 Task: Find a place to stay in Wanxian, China from 2nd to 6th September for 2 guests, with a price range of ₹15000 to ₹20000, and 1 bedroom, 1 bed, and 1 bathroom.
Action: Mouse moved to (378, 88)
Screenshot: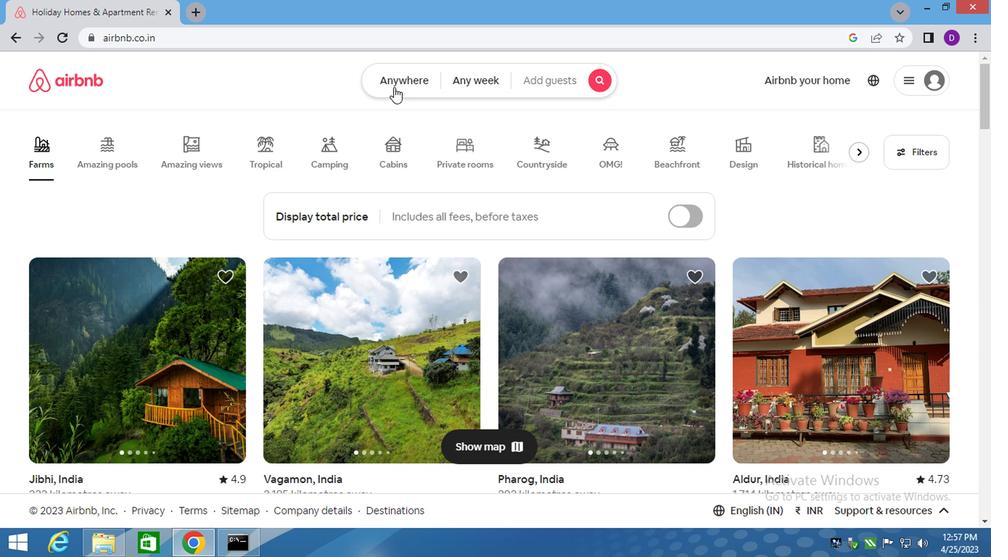 
Action: Mouse pressed left at (378, 88)
Screenshot: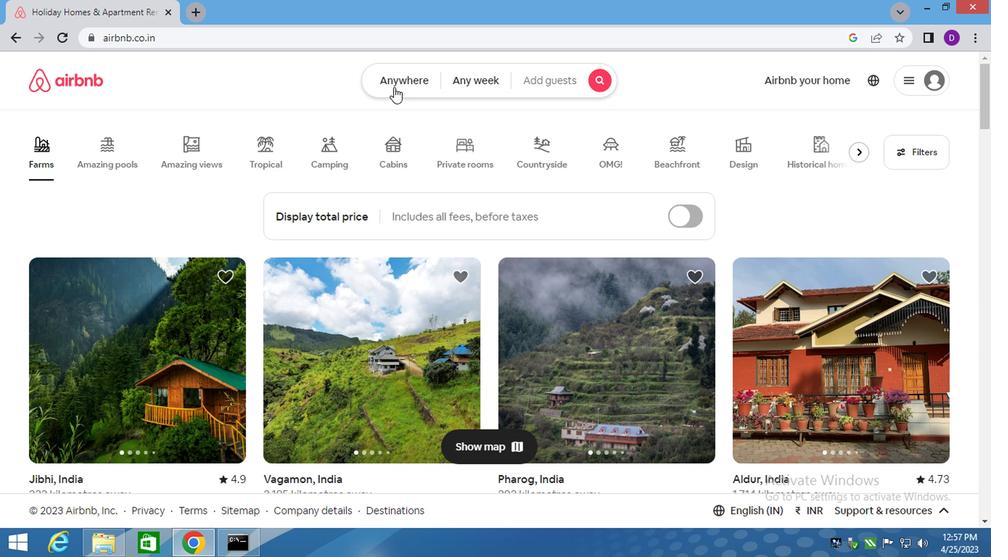 
Action: Mouse moved to (227, 148)
Screenshot: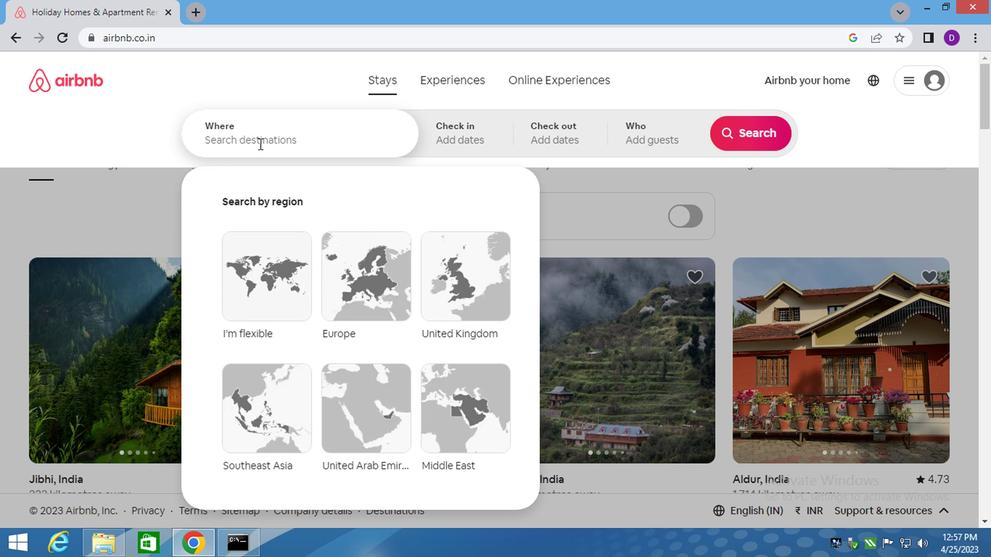 
Action: Mouse pressed left at (227, 148)
Screenshot: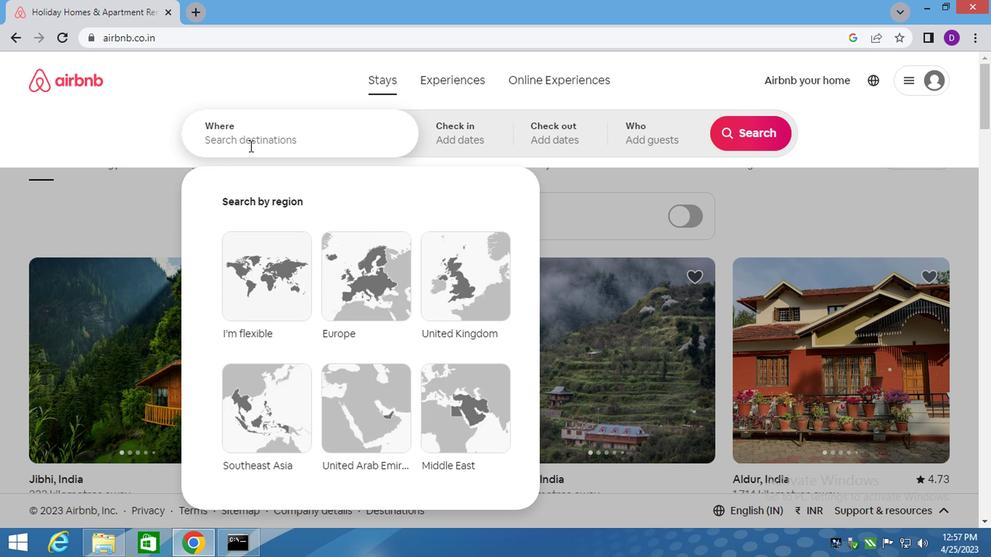
Action: Mouse moved to (207, 142)
Screenshot: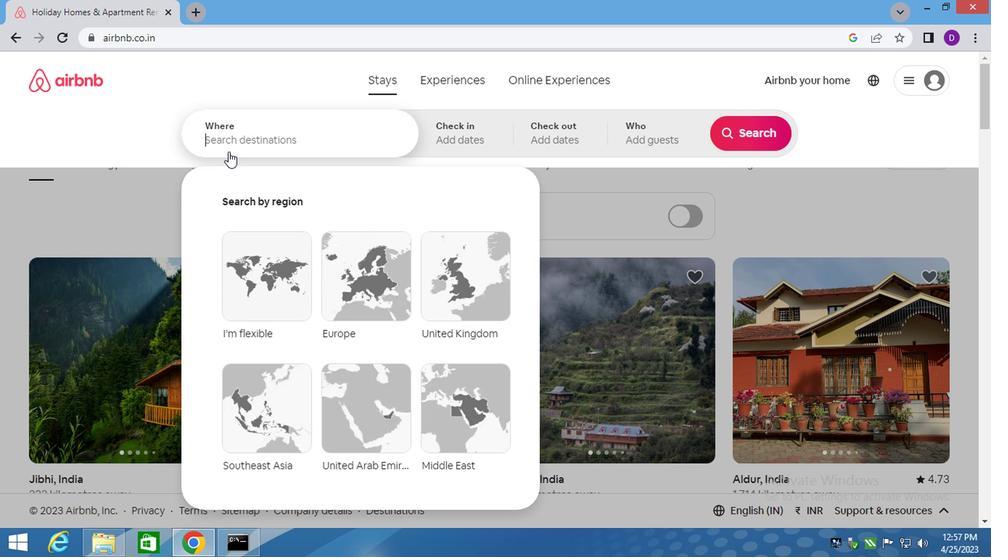 
Action: Key pressed <Key.shift>WANXIAN,<Key.space><Key.shift><Key.shift><Key.shift><Key.shift>CHINA<Key.enter>
Screenshot: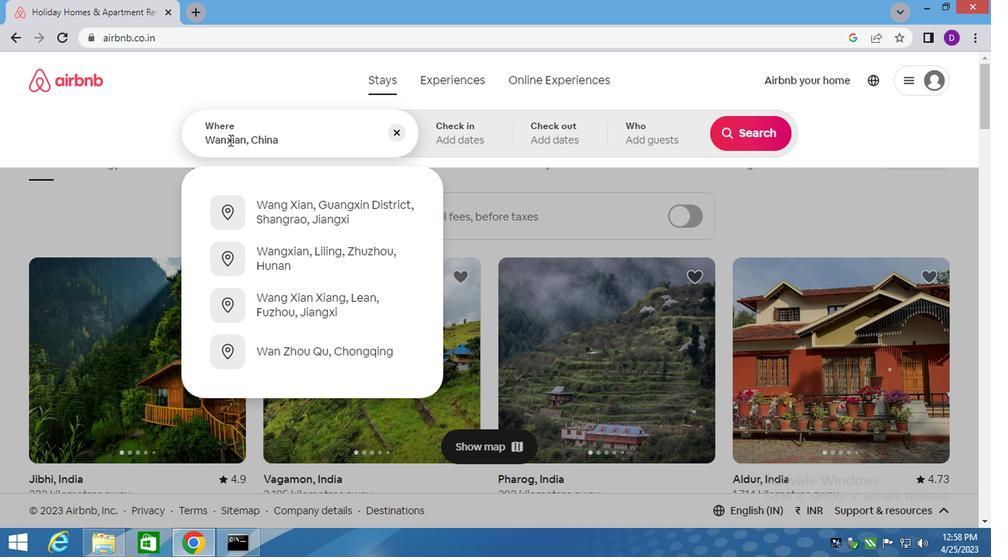 
Action: Mouse moved to (732, 250)
Screenshot: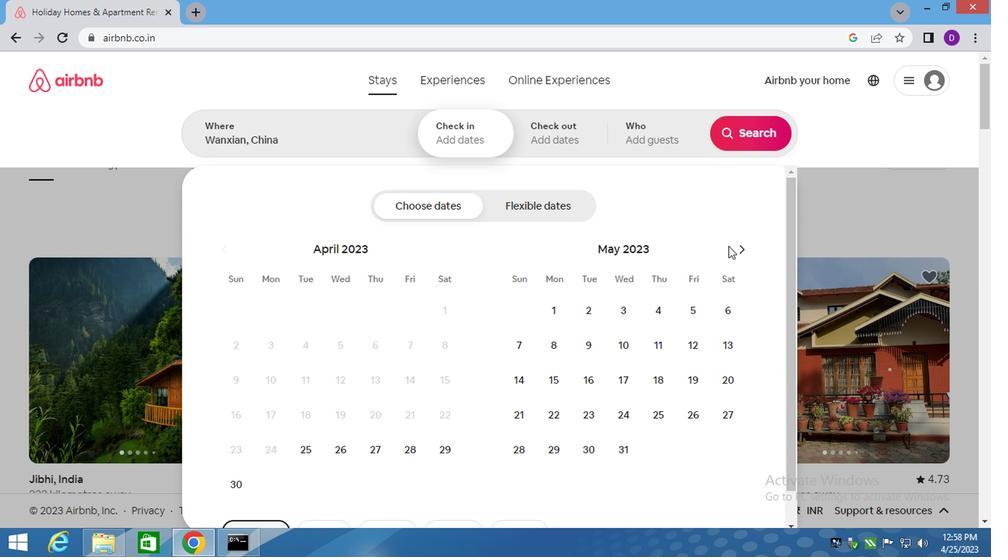 
Action: Mouse pressed left at (732, 250)
Screenshot: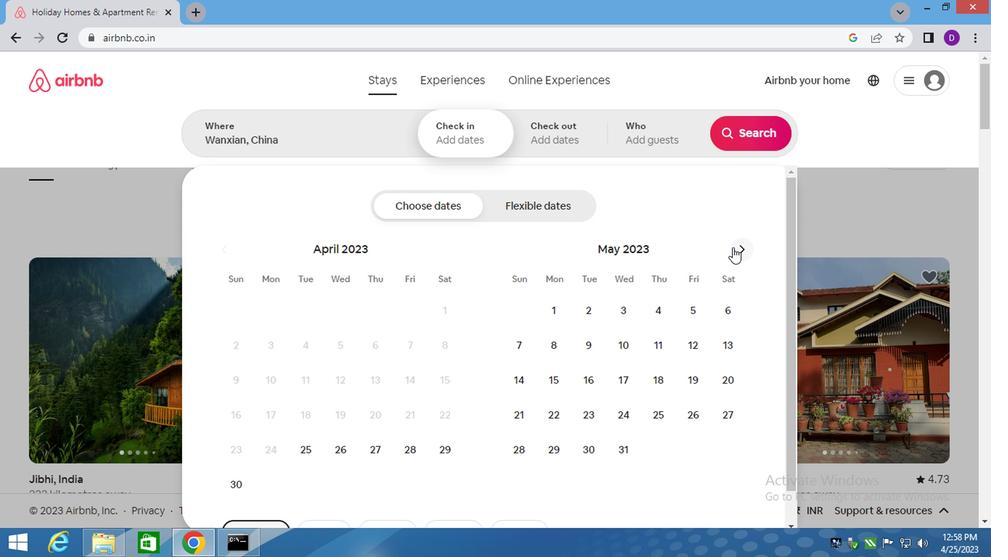
Action: Mouse pressed left at (732, 250)
Screenshot: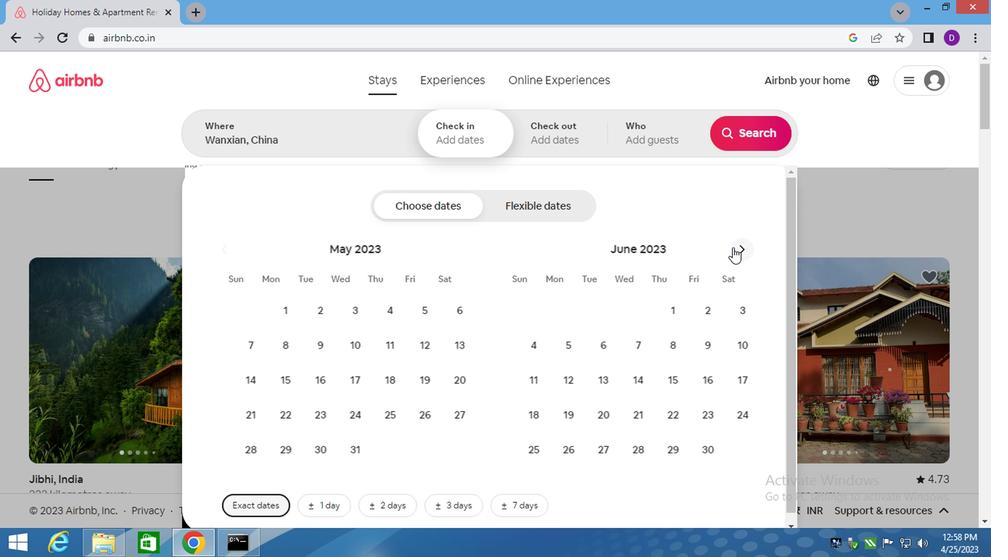 
Action: Mouse moved to (735, 250)
Screenshot: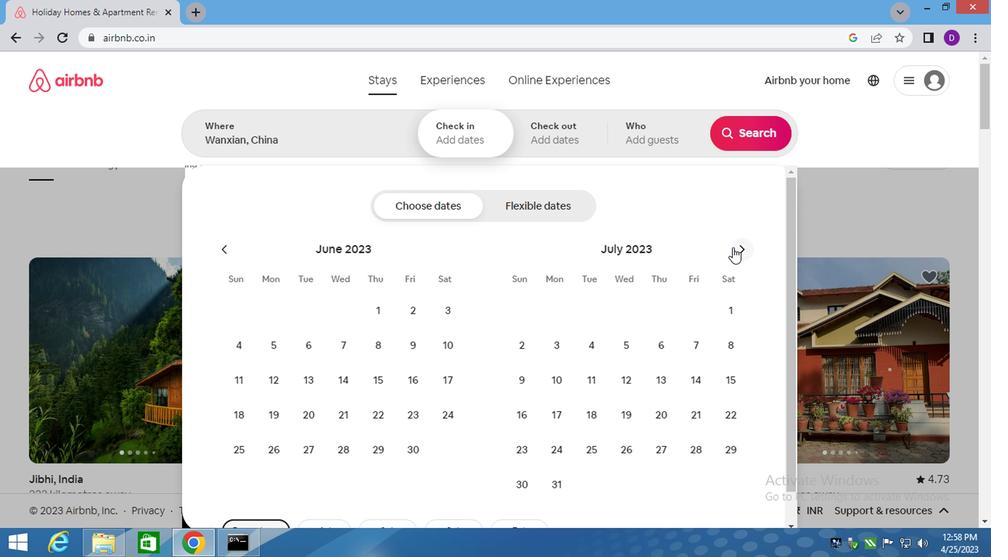 
Action: Mouse pressed left at (735, 250)
Screenshot: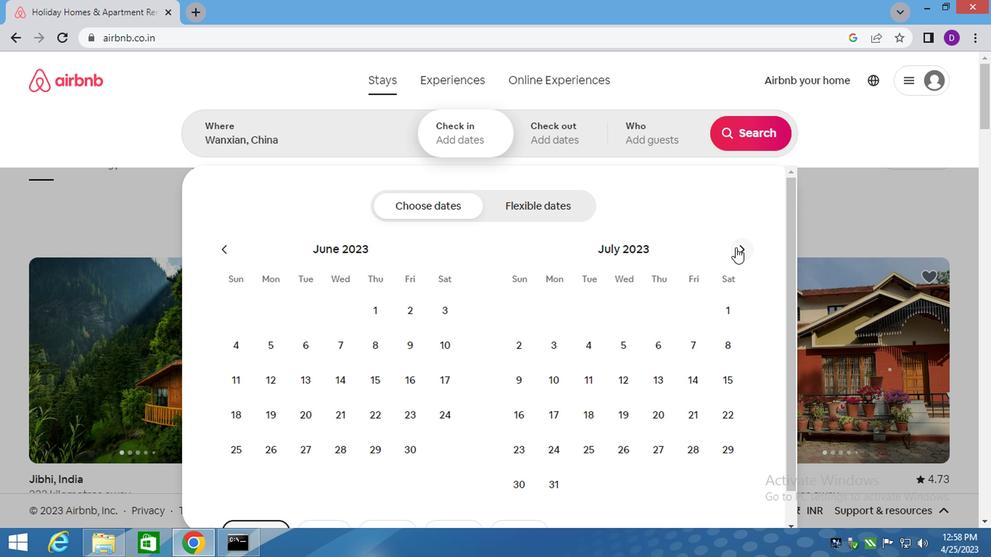 
Action: Mouse moved to (725, 246)
Screenshot: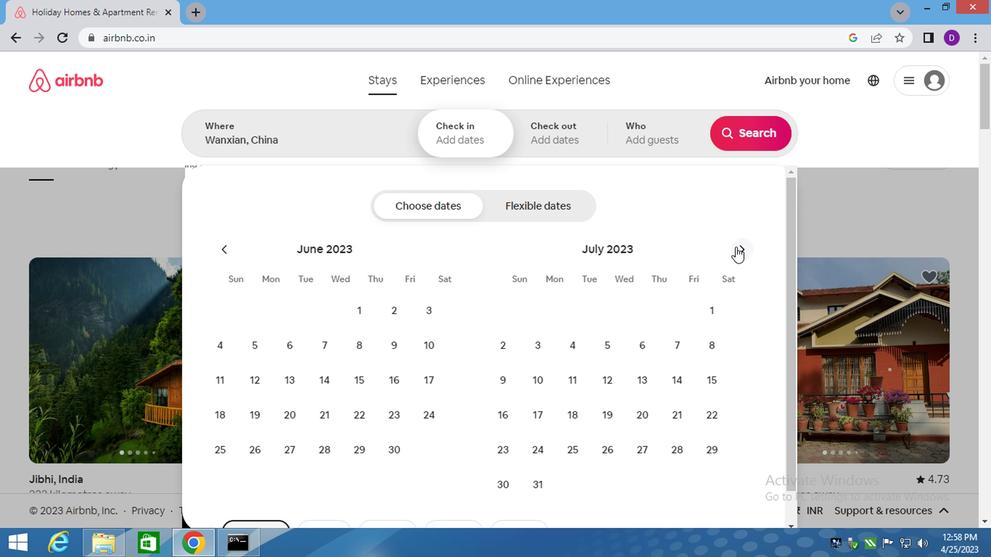 
Action: Mouse pressed left at (725, 246)
Screenshot: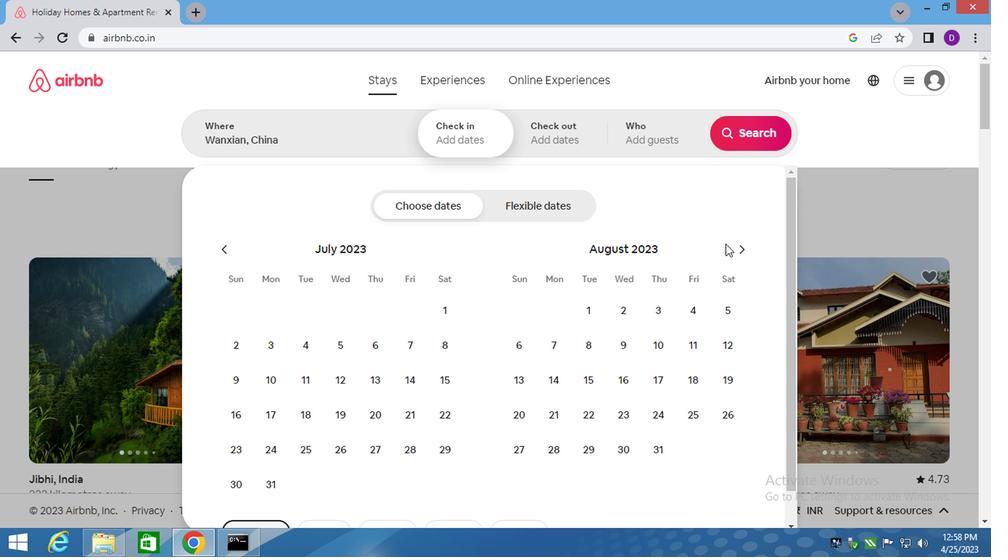 
Action: Mouse moved to (745, 255)
Screenshot: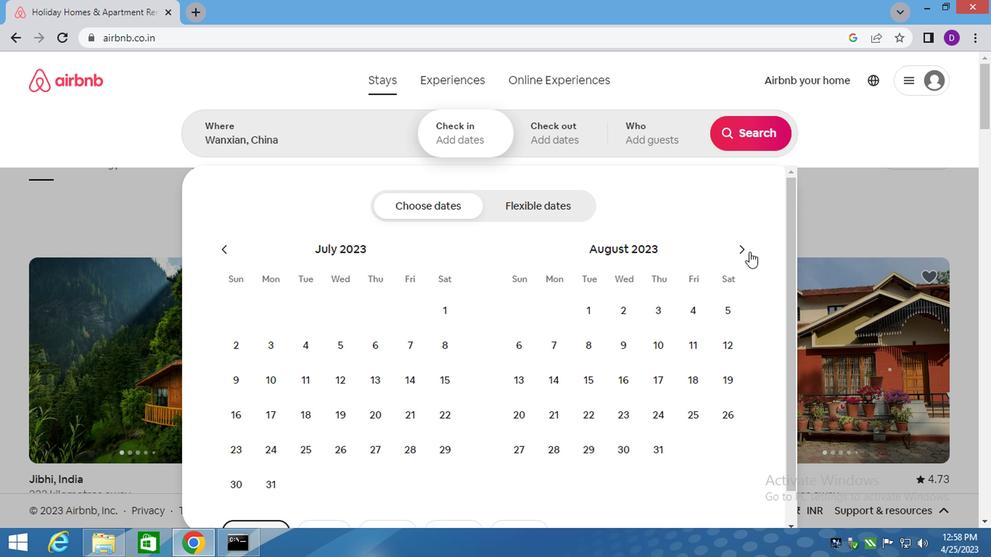 
Action: Mouse pressed left at (745, 255)
Screenshot: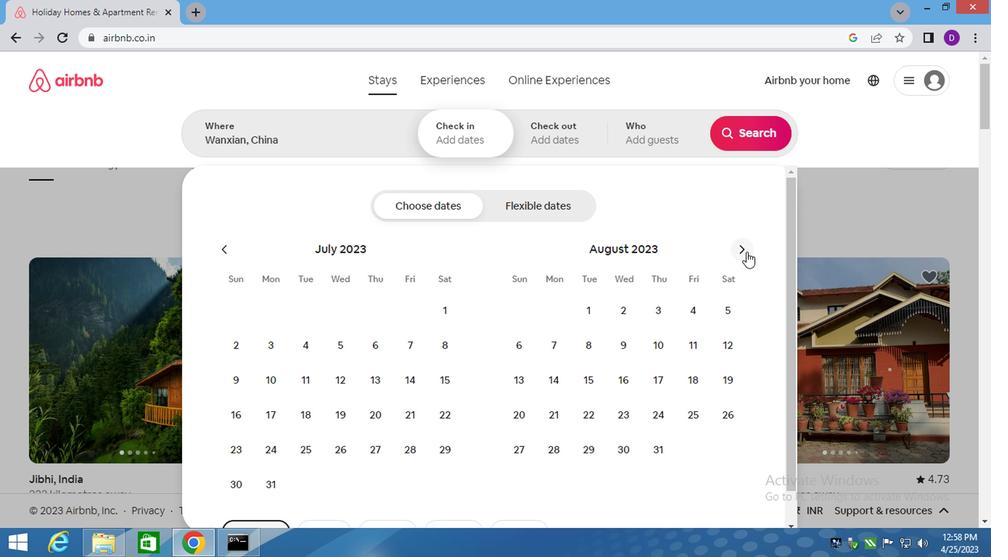 
Action: Mouse moved to (718, 315)
Screenshot: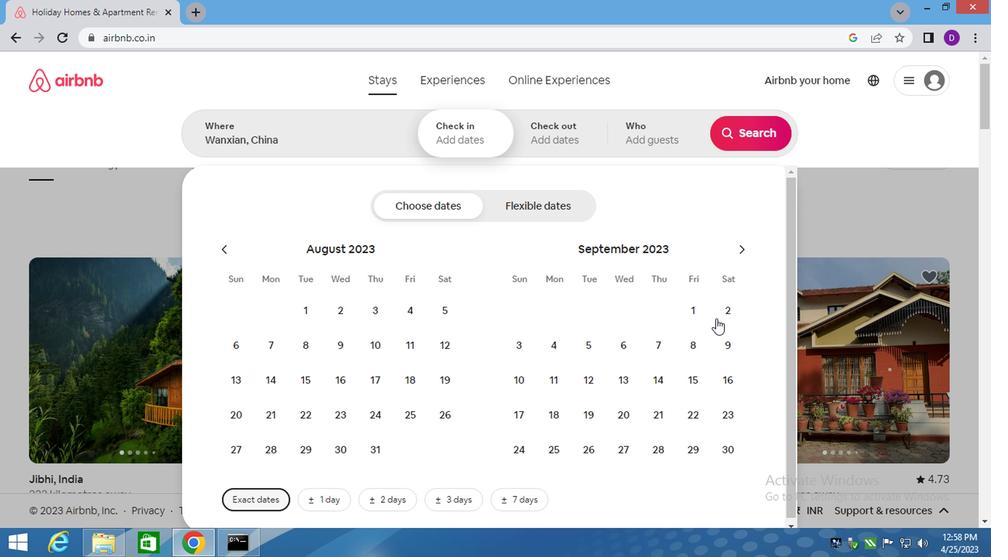
Action: Mouse pressed left at (718, 315)
Screenshot: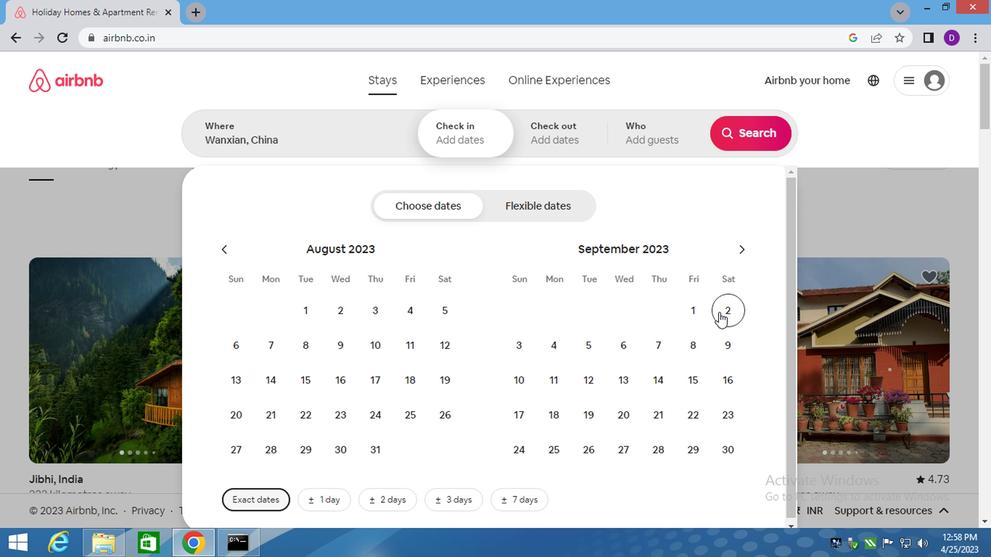 
Action: Mouse moved to (621, 343)
Screenshot: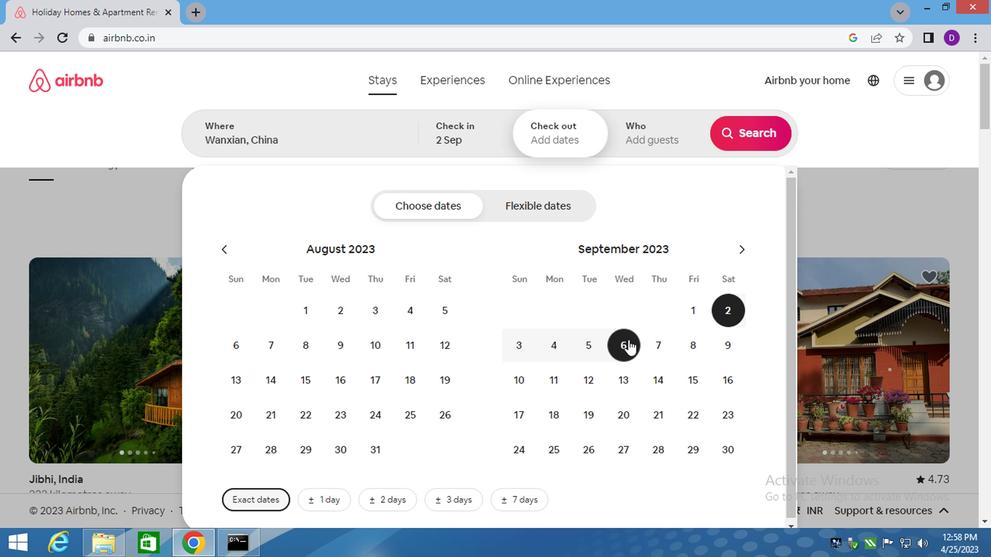 
Action: Mouse pressed left at (621, 343)
Screenshot: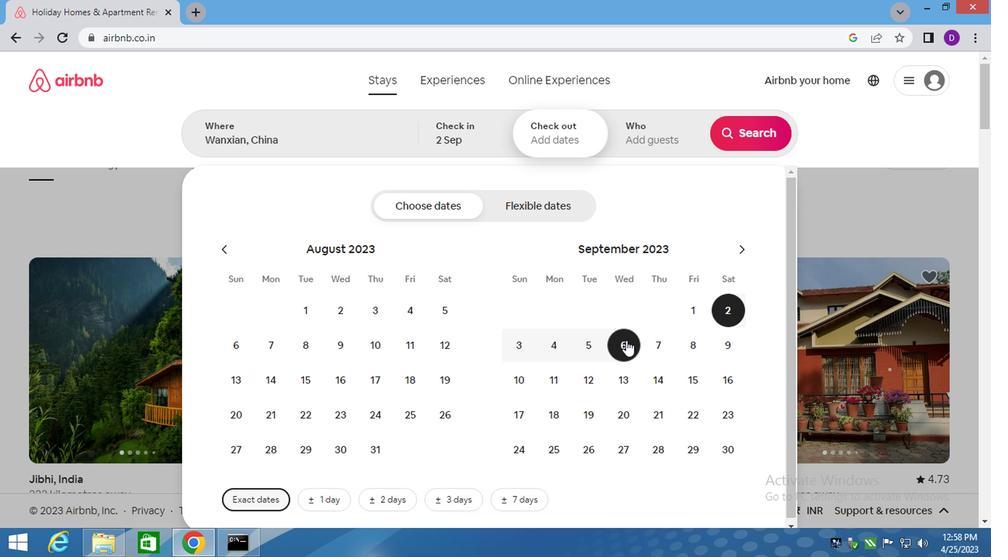 
Action: Mouse moved to (641, 136)
Screenshot: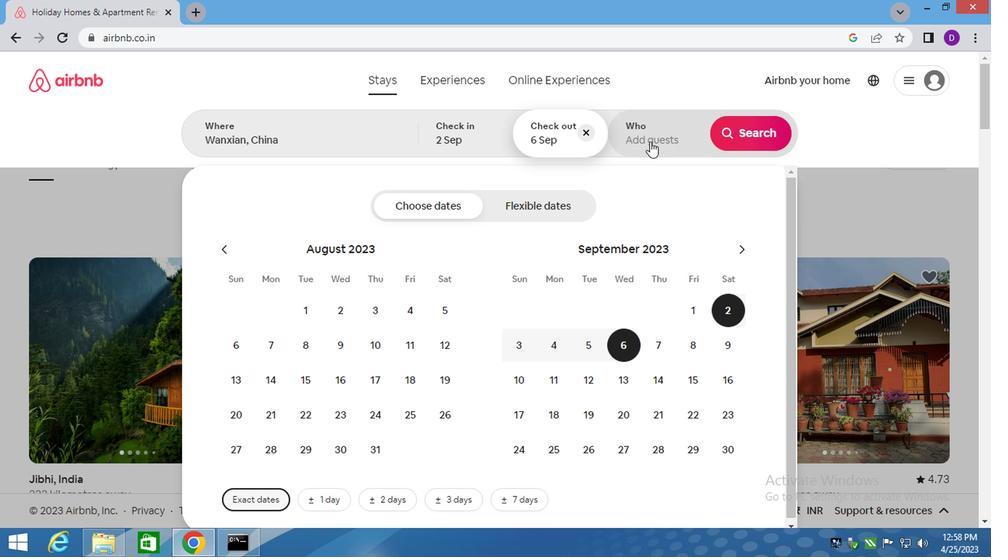 
Action: Mouse pressed left at (641, 136)
Screenshot: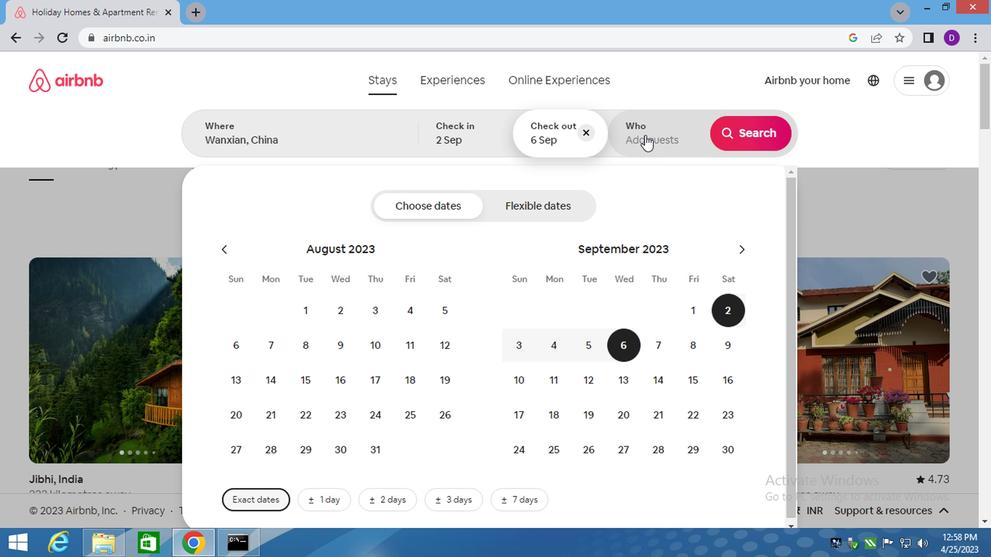 
Action: Mouse moved to (751, 218)
Screenshot: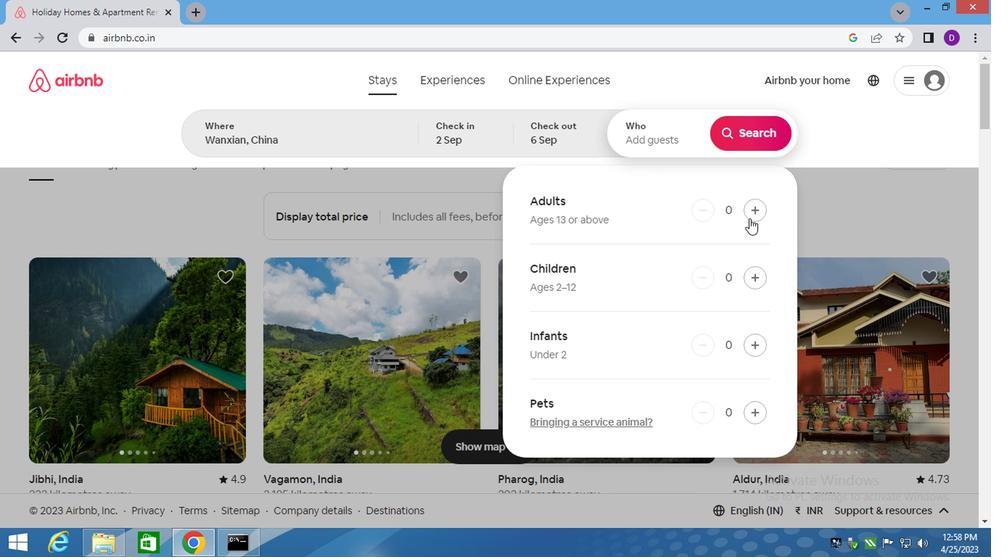 
Action: Mouse pressed left at (751, 218)
Screenshot: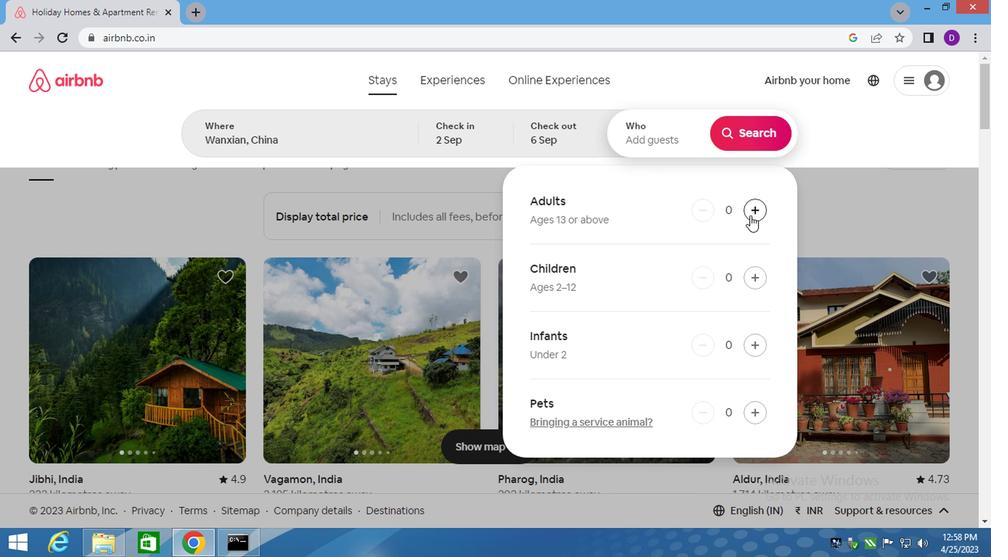 
Action: Mouse pressed left at (751, 218)
Screenshot: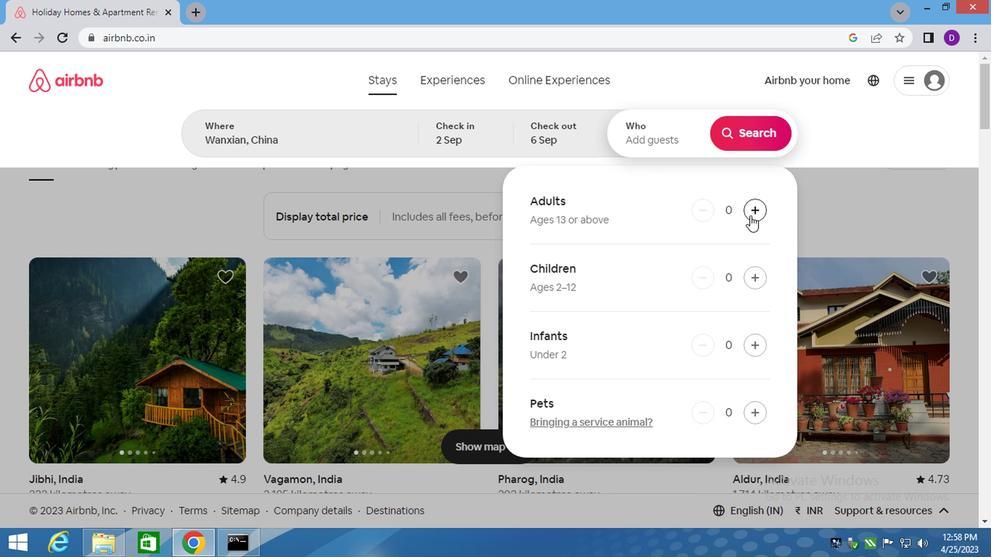 
Action: Mouse moved to (749, 139)
Screenshot: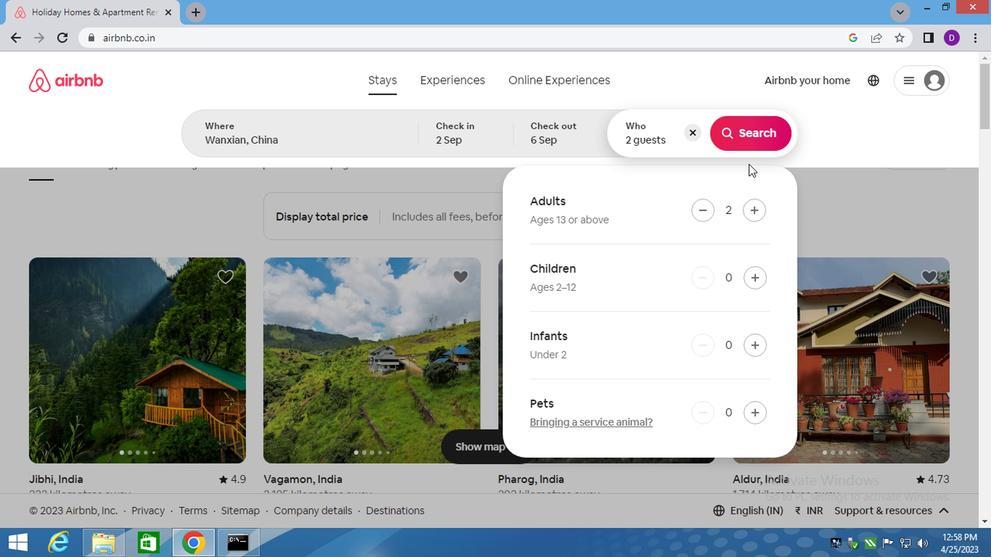 
Action: Mouse pressed left at (749, 139)
Screenshot: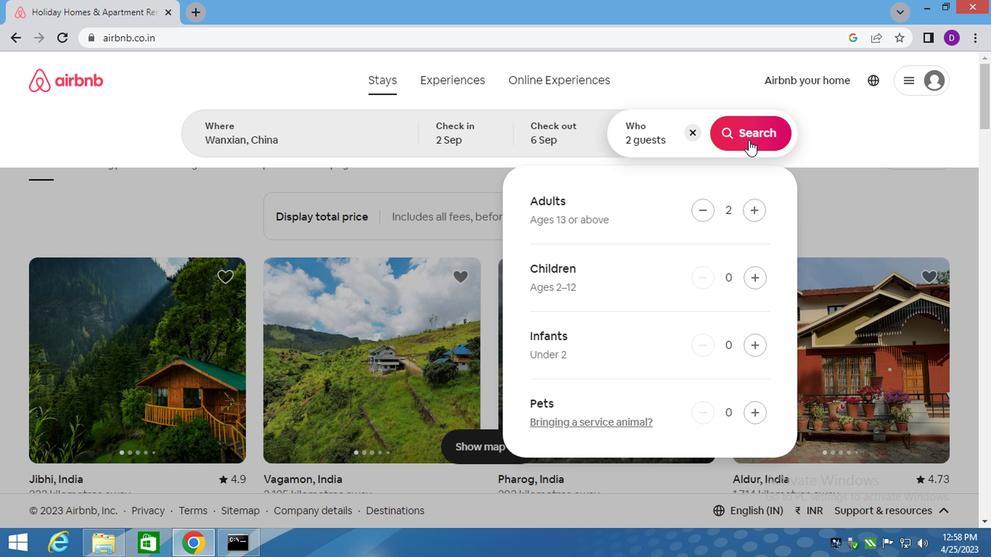 
Action: Mouse moved to (924, 133)
Screenshot: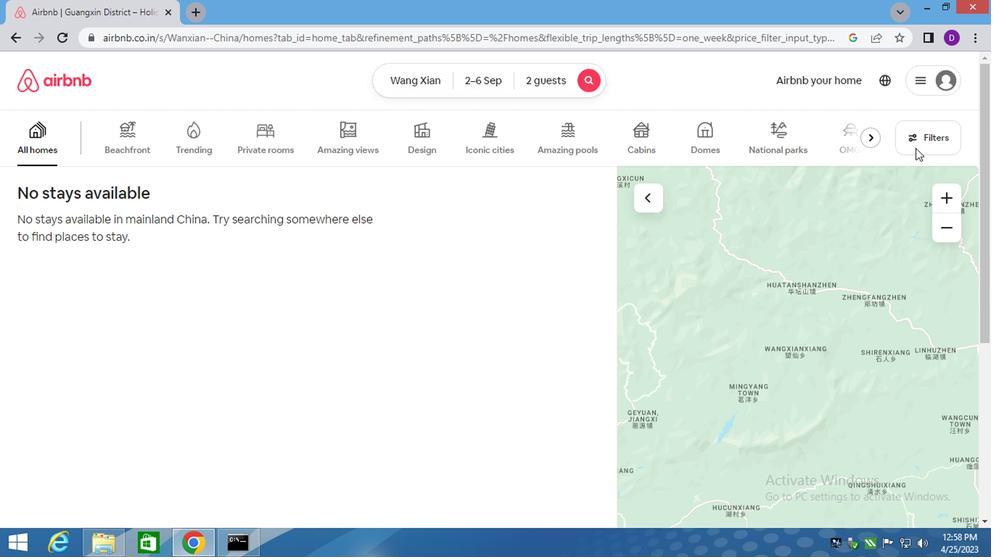 
Action: Mouse pressed left at (924, 133)
Screenshot: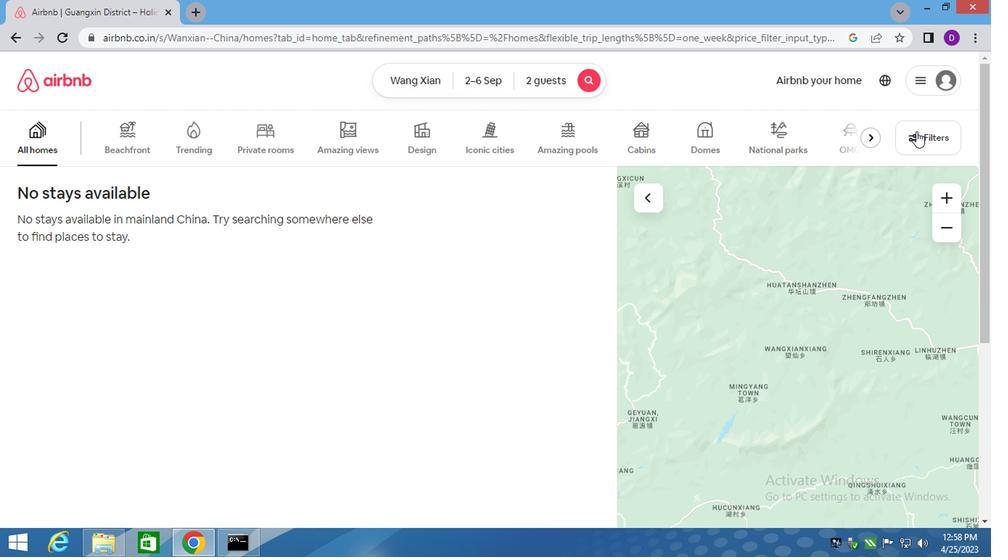
Action: Mouse moved to (288, 234)
Screenshot: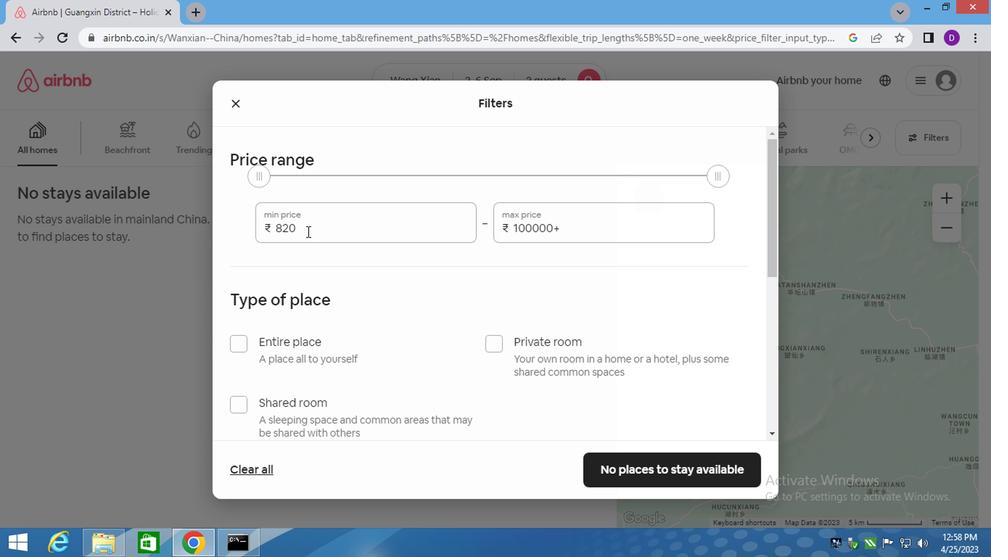 
Action: Mouse pressed left at (288, 234)
Screenshot: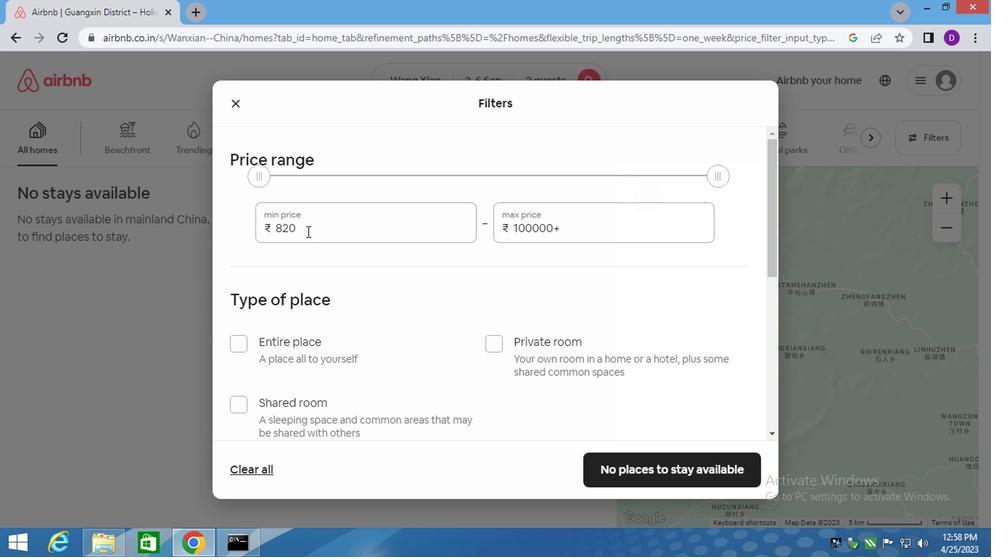 
Action: Mouse pressed left at (288, 234)
Screenshot: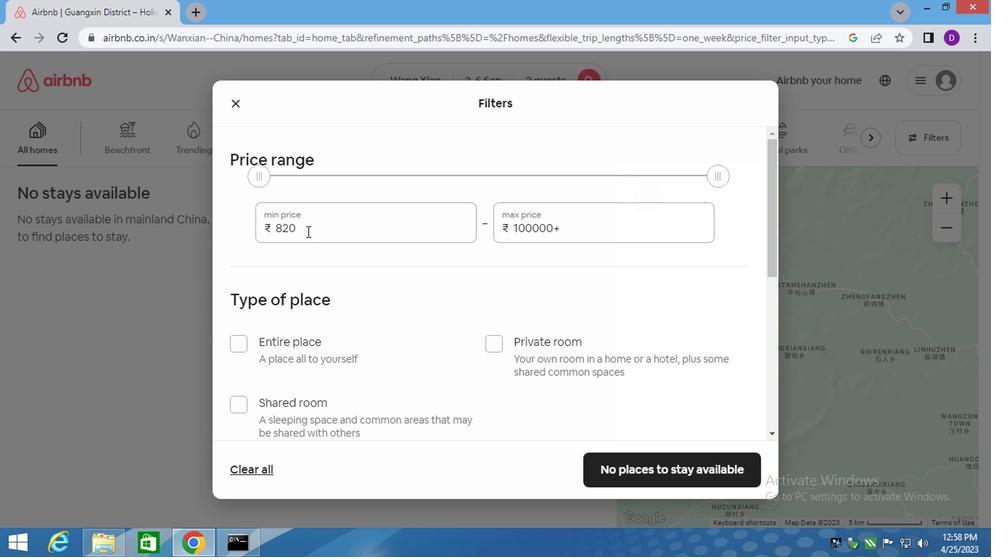 
Action: Key pressed 15000<Key.tab>20000
Screenshot: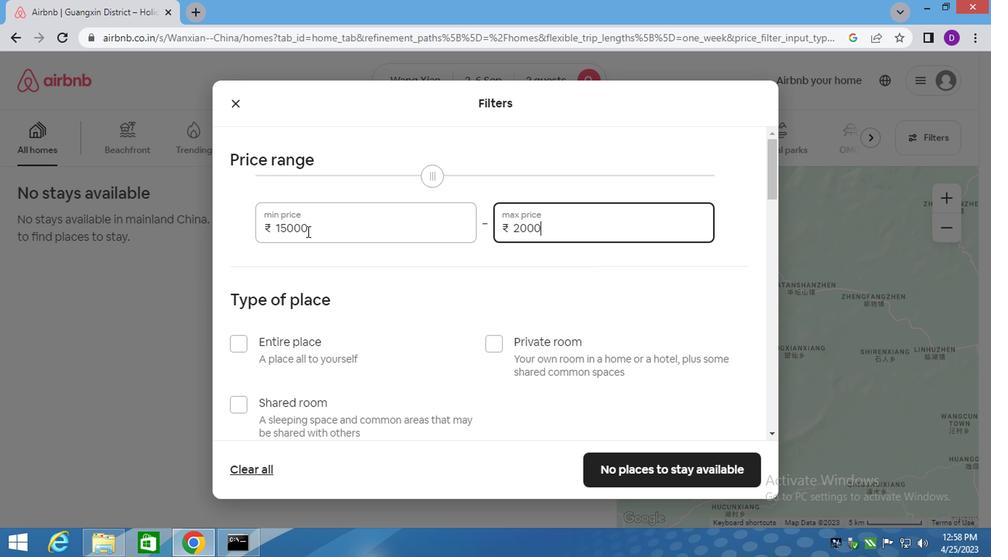 
Action: Mouse moved to (214, 344)
Screenshot: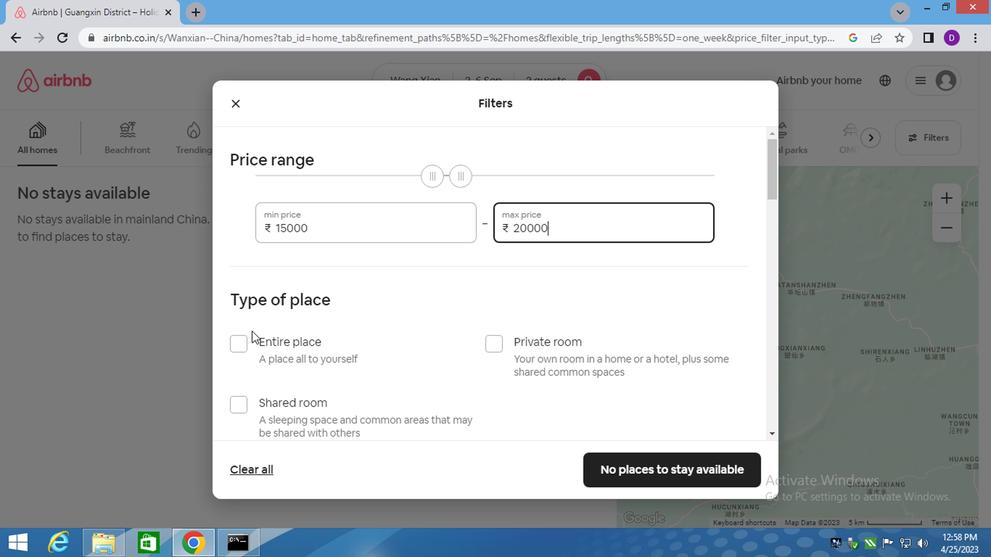 
Action: Mouse pressed left at (214, 344)
Screenshot: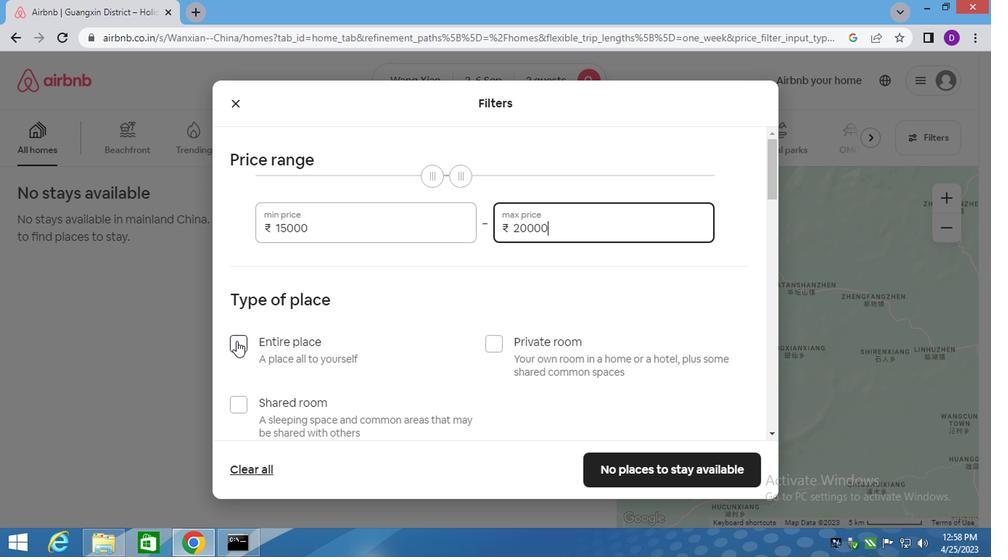 
Action: Mouse moved to (368, 335)
Screenshot: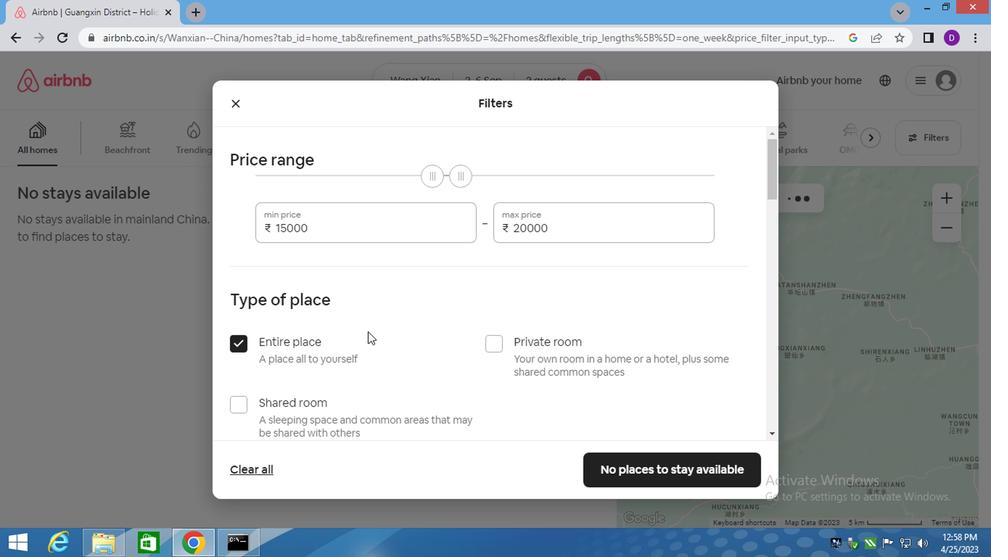 
Action: Mouse scrolled (361, 334) with delta (0, 0)
Screenshot: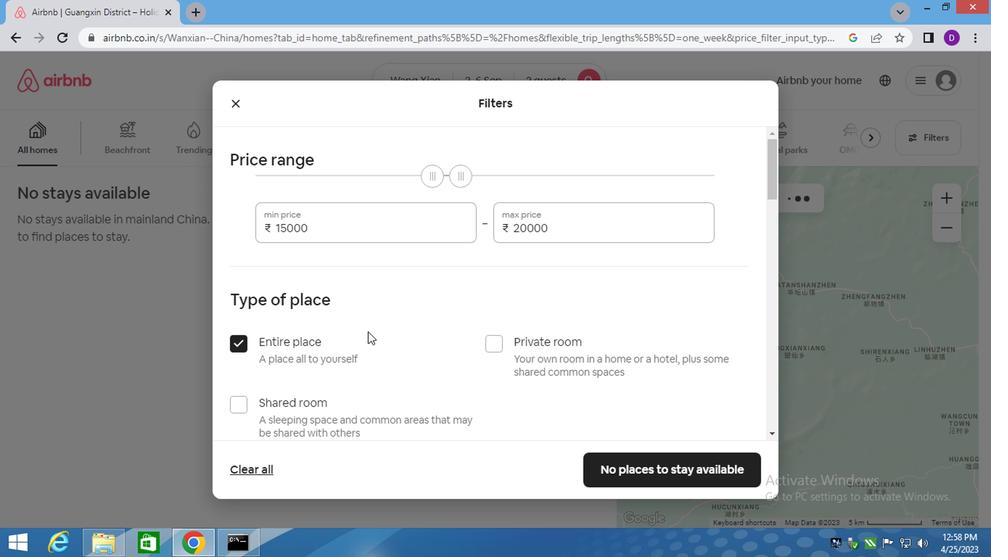 
Action: Mouse moved to (389, 335)
Screenshot: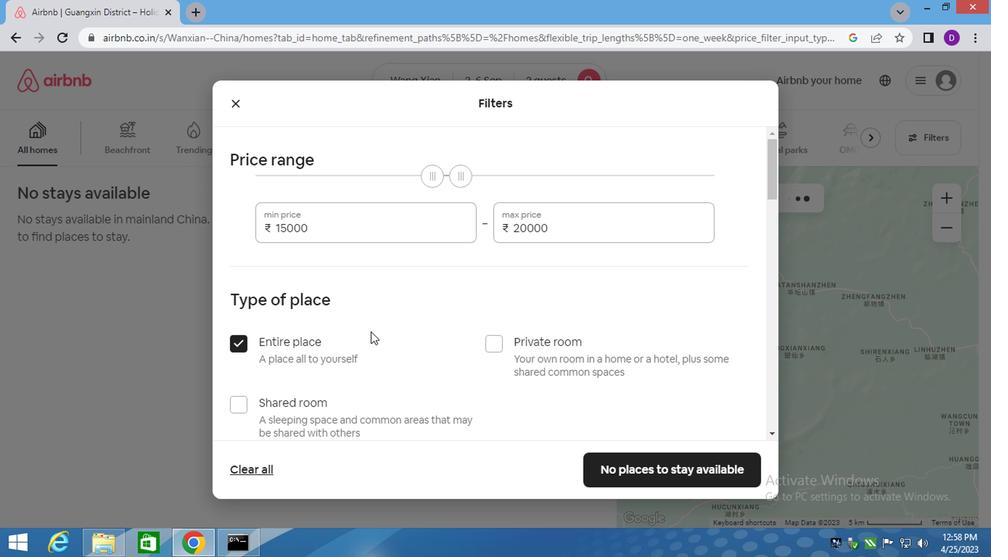 
Action: Mouse scrolled (388, 334) with delta (0, 0)
Screenshot: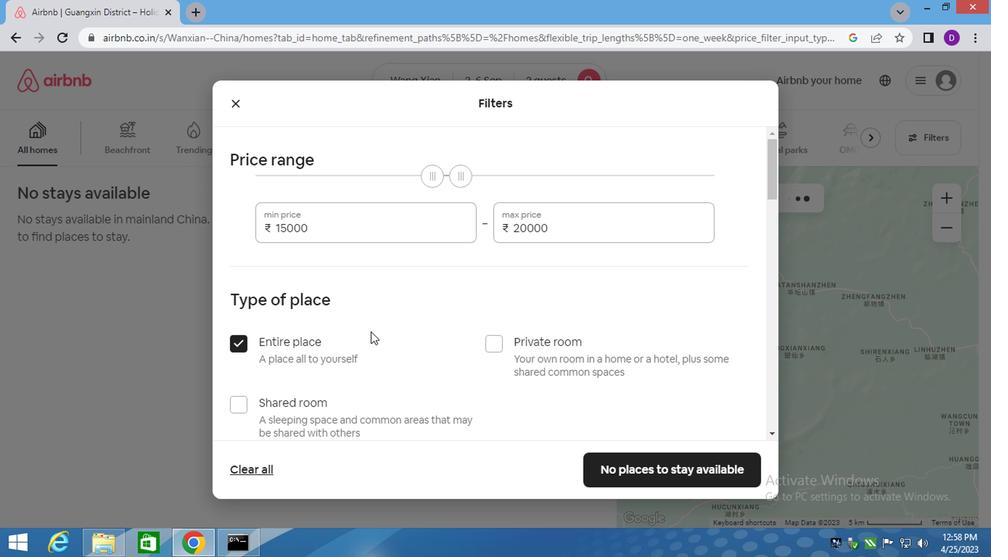 
Action: Mouse moved to (390, 334)
Screenshot: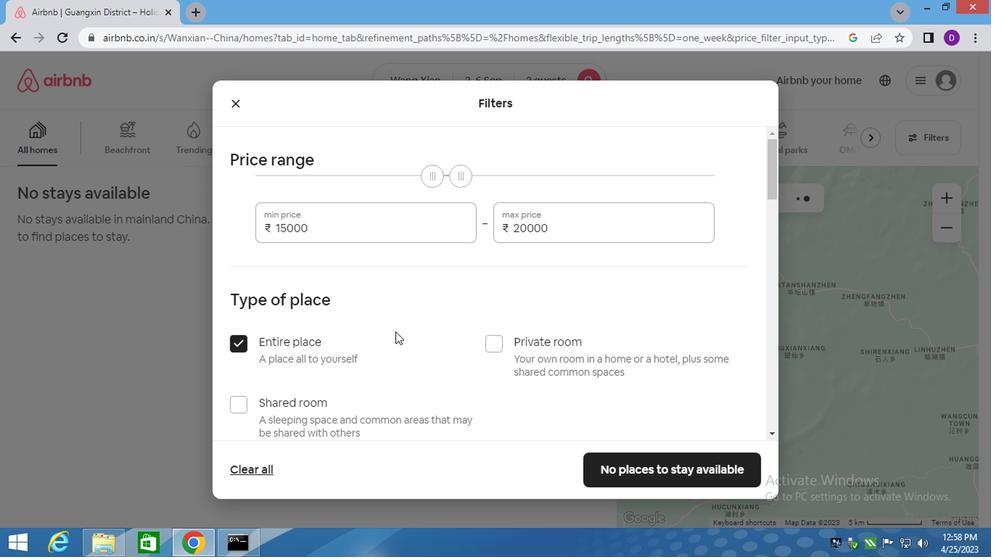 
Action: Mouse scrolled (390, 333) with delta (0, -1)
Screenshot: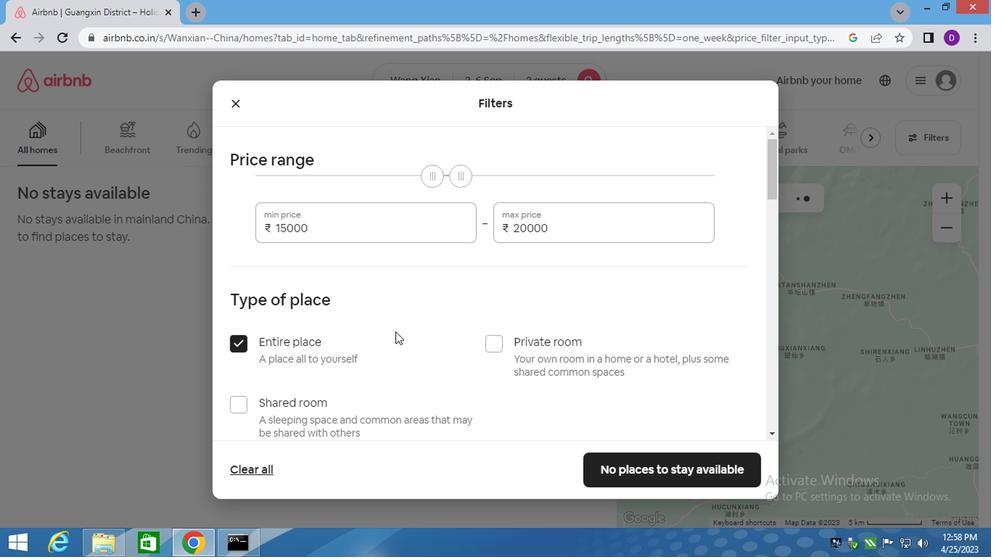 
Action: Mouse moved to (378, 318)
Screenshot: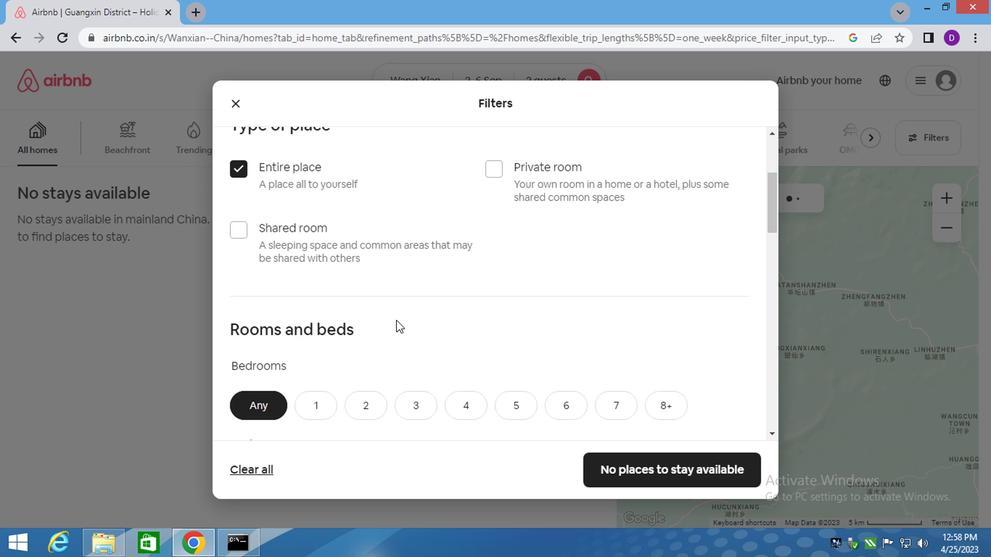 
Action: Mouse scrolled (378, 317) with delta (0, -1)
Screenshot: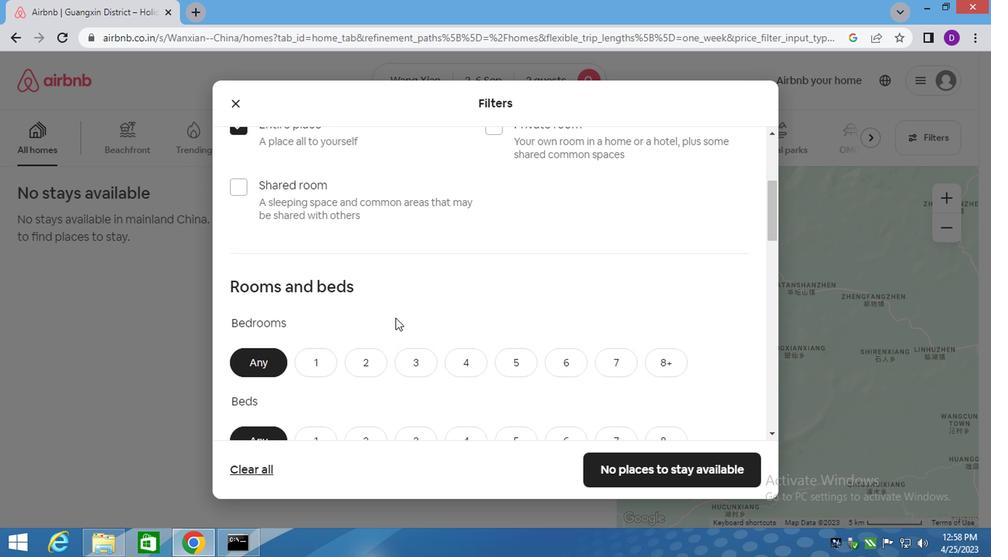 
Action: Mouse scrolled (378, 317) with delta (0, -1)
Screenshot: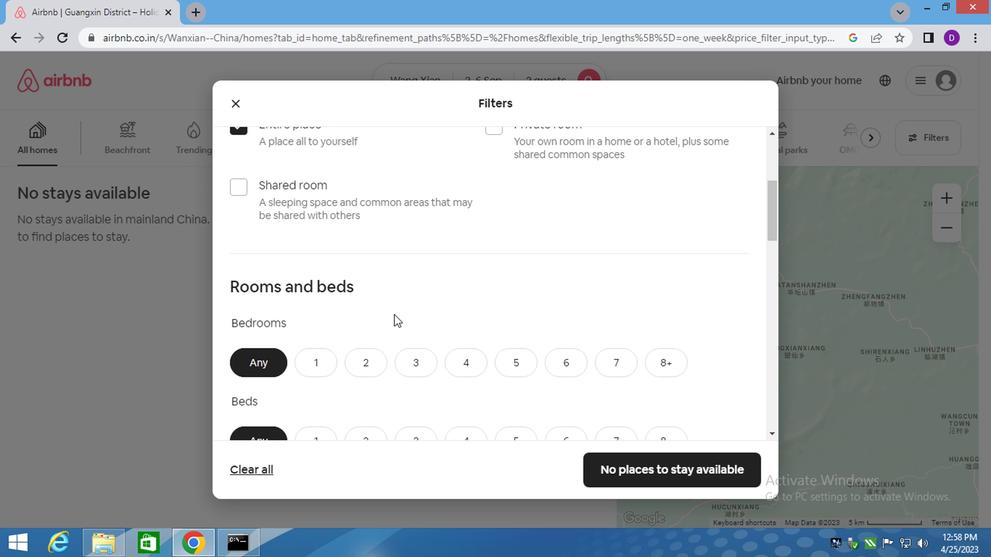 
Action: Mouse moved to (288, 214)
Screenshot: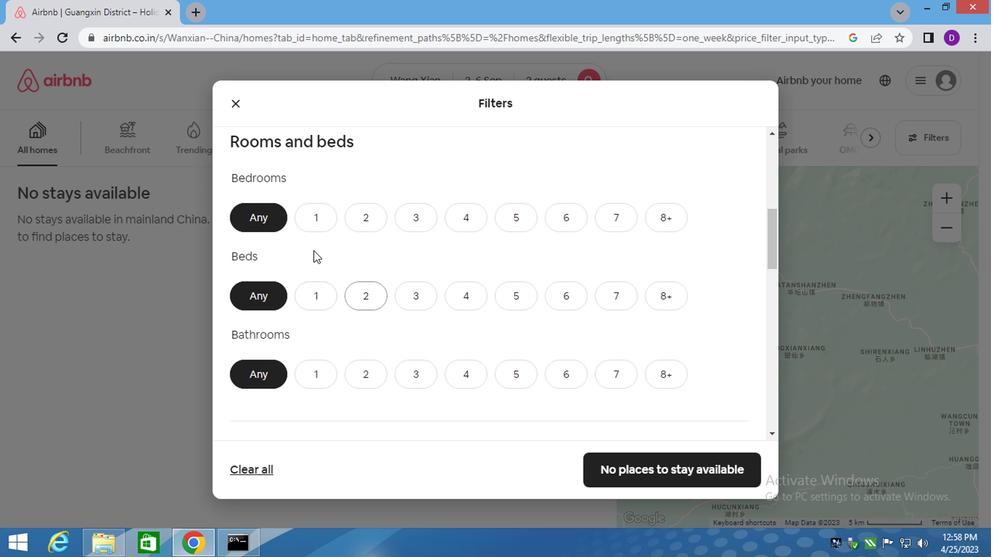 
Action: Mouse pressed left at (288, 214)
Screenshot: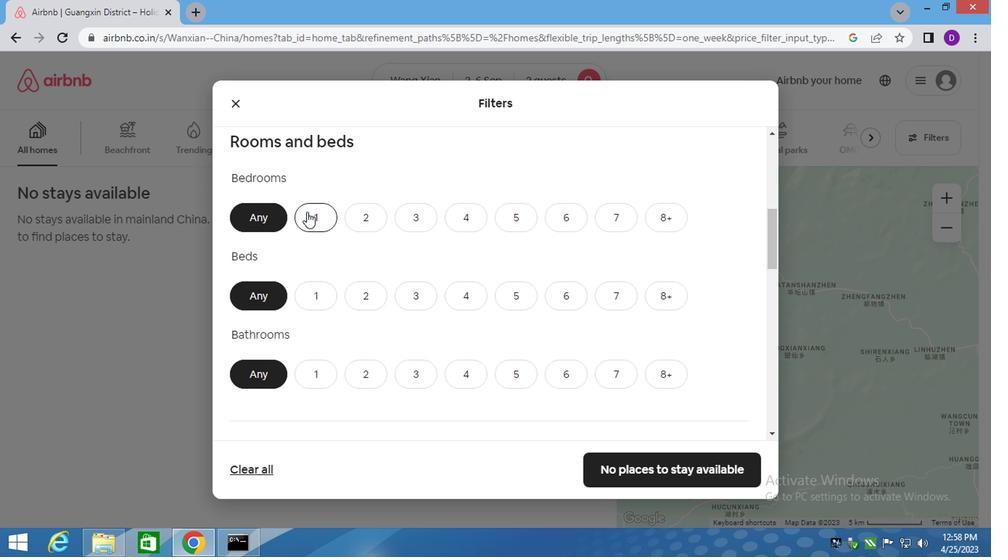 
Action: Mouse moved to (297, 301)
Screenshot: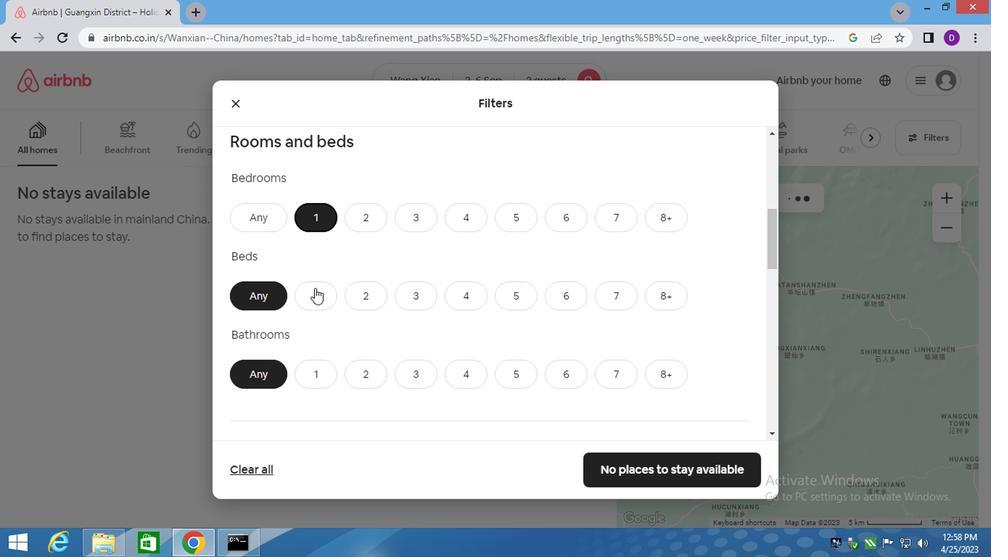 
Action: Mouse pressed left at (297, 301)
Screenshot: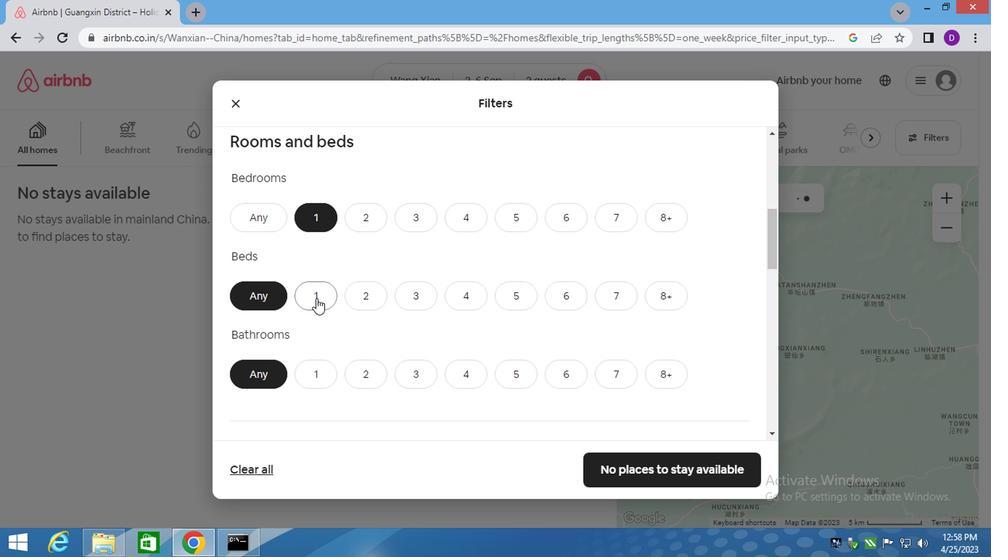 
Action: Mouse moved to (289, 373)
Screenshot: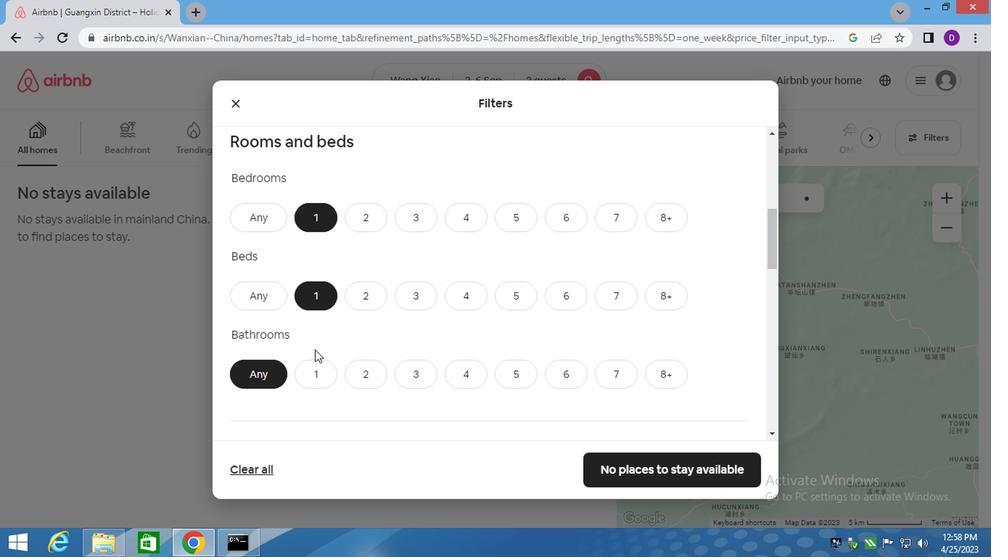 
Action: Mouse pressed left at (289, 373)
Screenshot: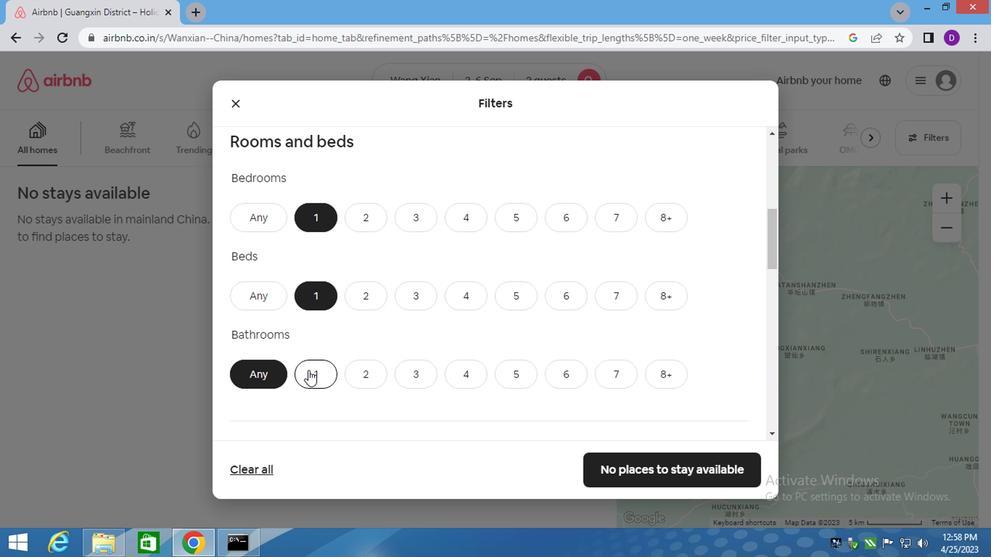 
Action: Mouse moved to (309, 342)
Screenshot: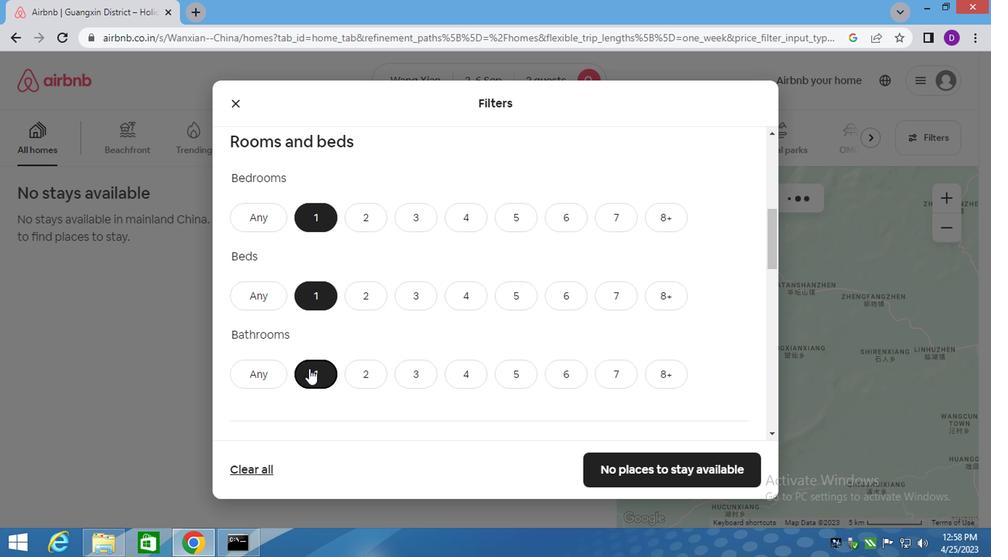 
Action: Mouse scrolled (309, 341) with delta (0, -1)
Screenshot: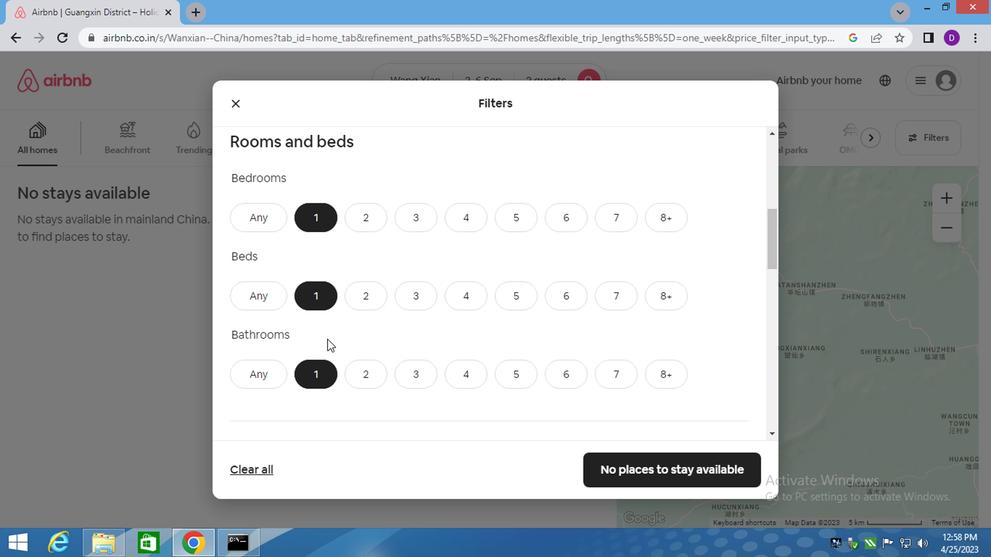 
Action: Mouse moved to (310, 342)
Screenshot: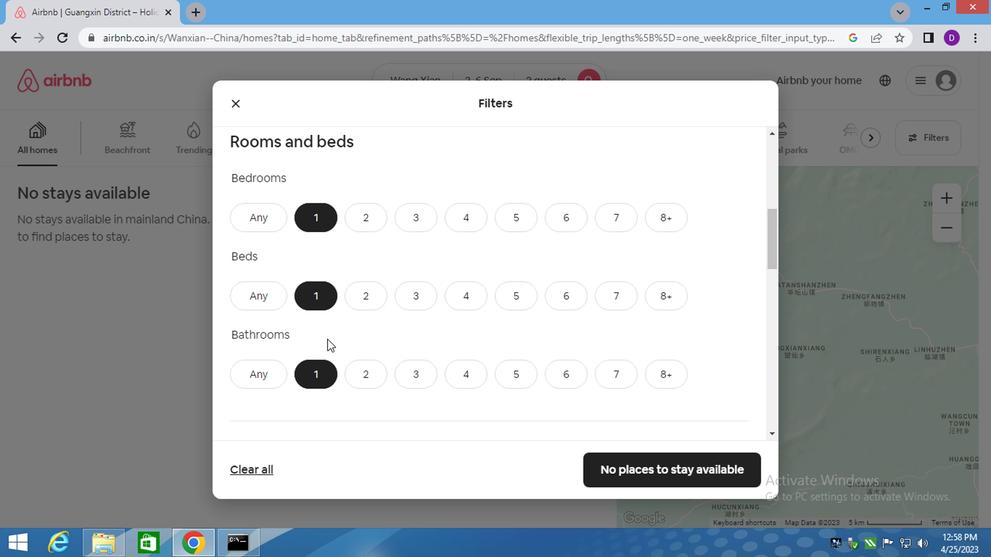 
Action: Mouse scrolled (310, 341) with delta (0, -1)
Screenshot: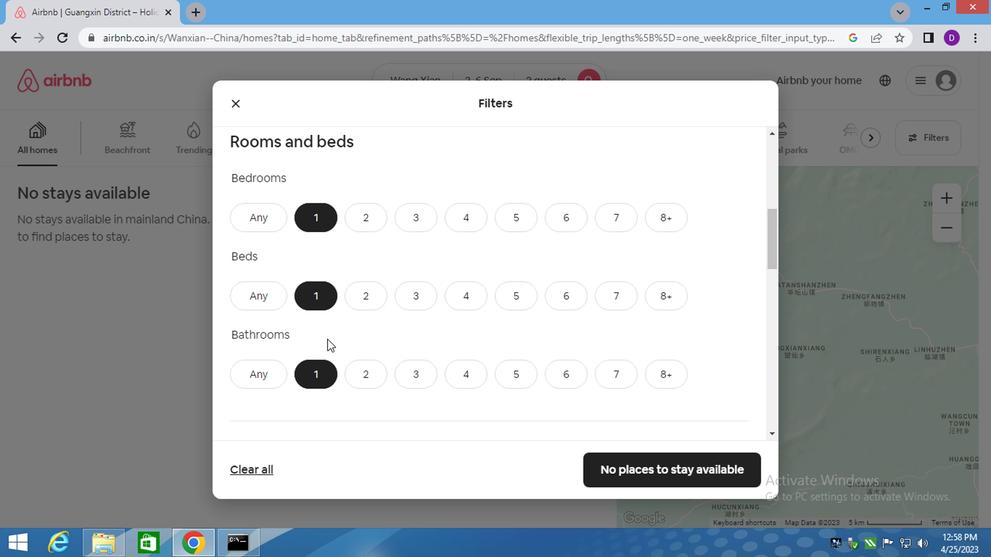 
Action: Mouse moved to (310, 343)
Screenshot: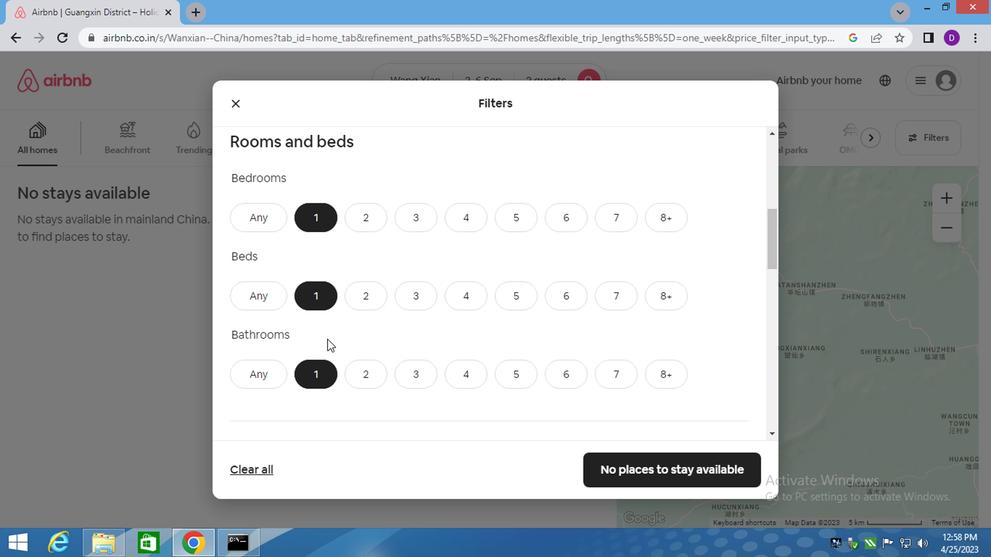 
Action: Mouse scrolled (310, 342) with delta (0, 0)
Screenshot: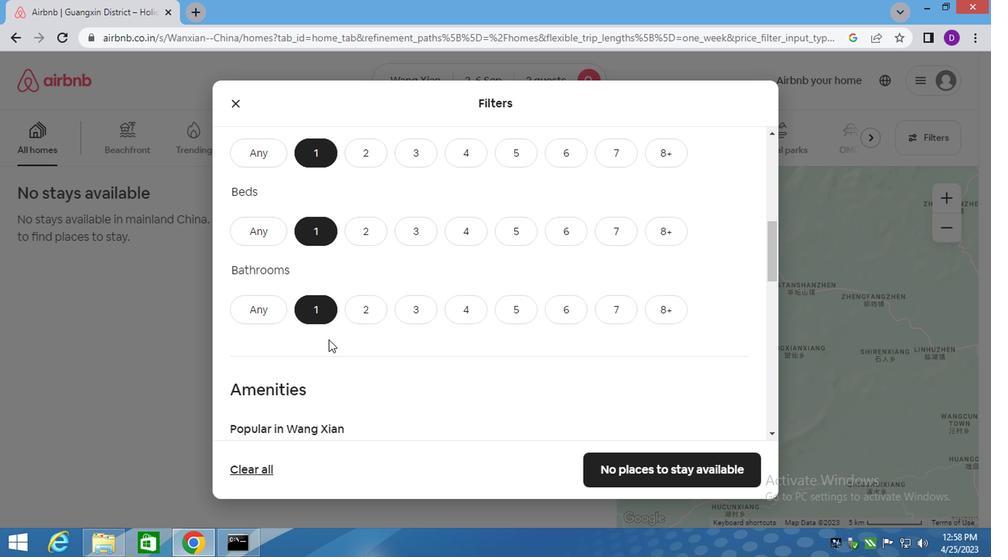 
Action: Mouse moved to (430, 355)
Screenshot: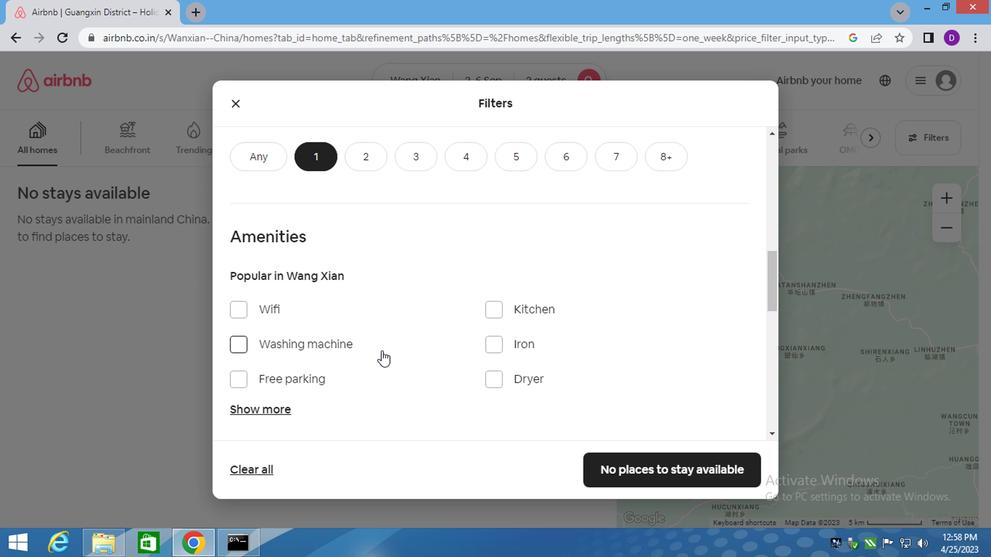 
Action: Mouse scrolled (430, 354) with delta (0, -1)
Screenshot: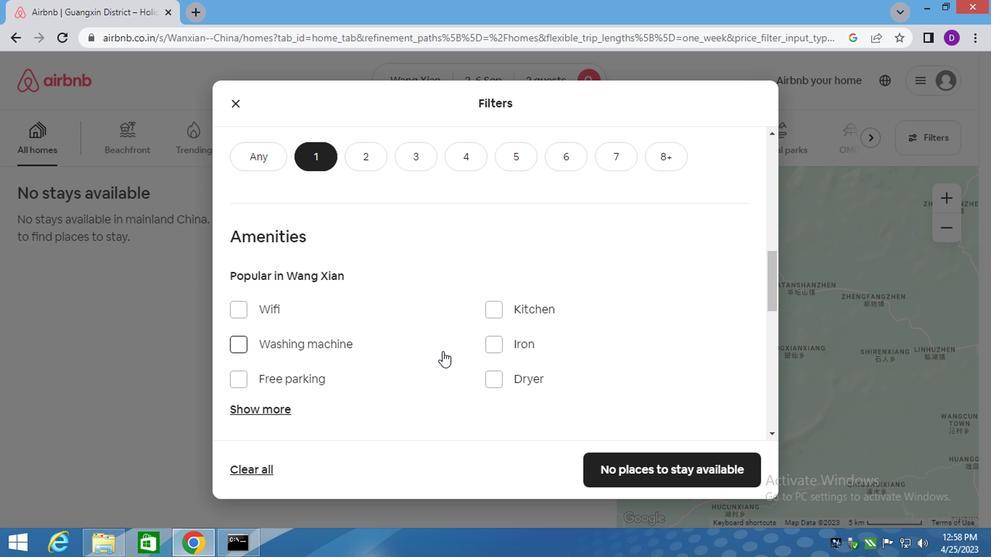 
Action: Mouse moved to (431, 355)
Screenshot: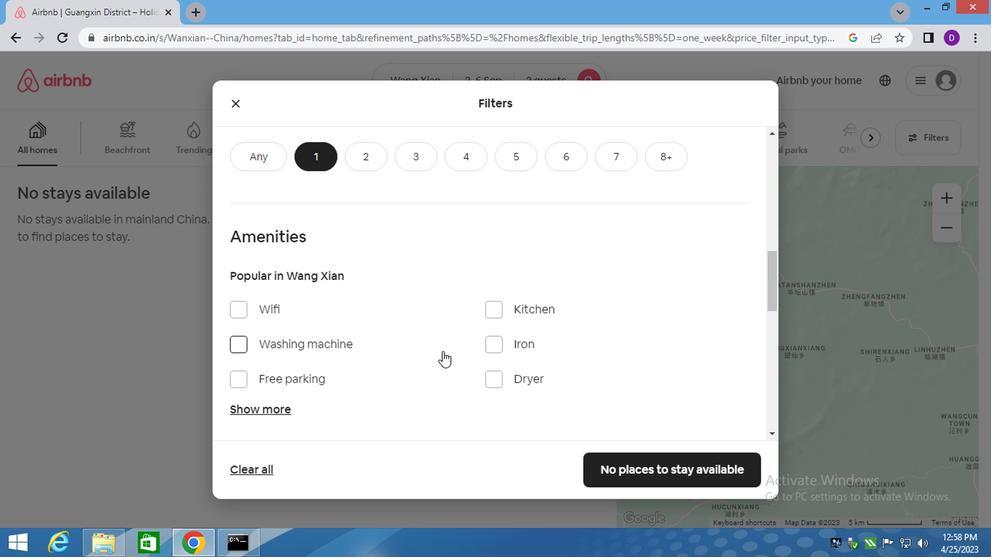 
Action: Mouse scrolled (431, 355) with delta (0, 0)
Screenshot: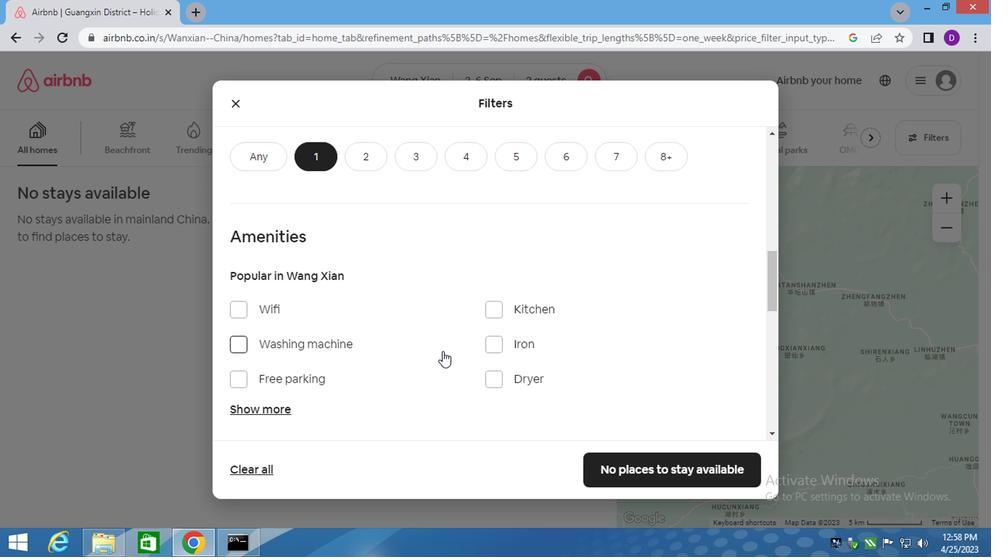 
Action: Mouse moved to (443, 355)
Screenshot: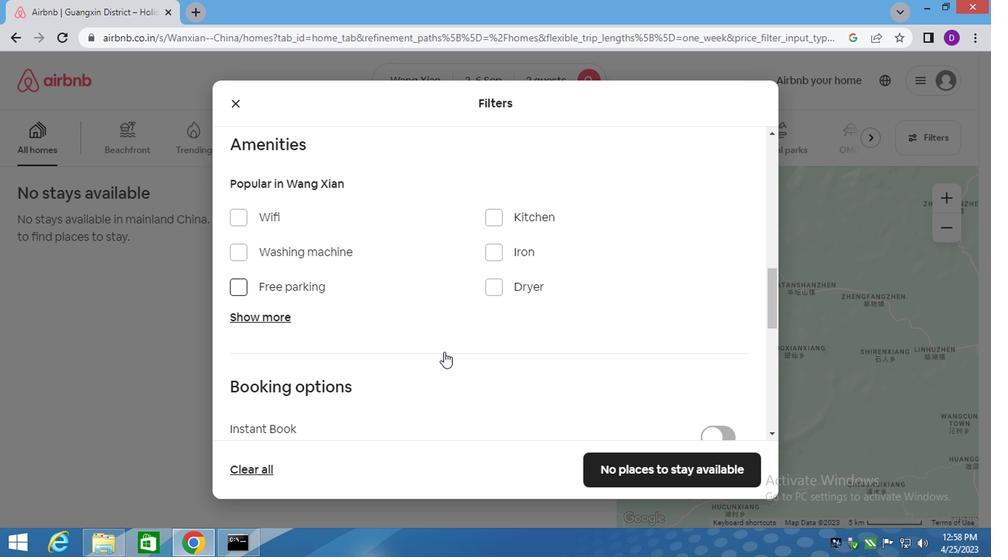 
Action: Mouse scrolled (434, 355) with delta (0, 0)
Screenshot: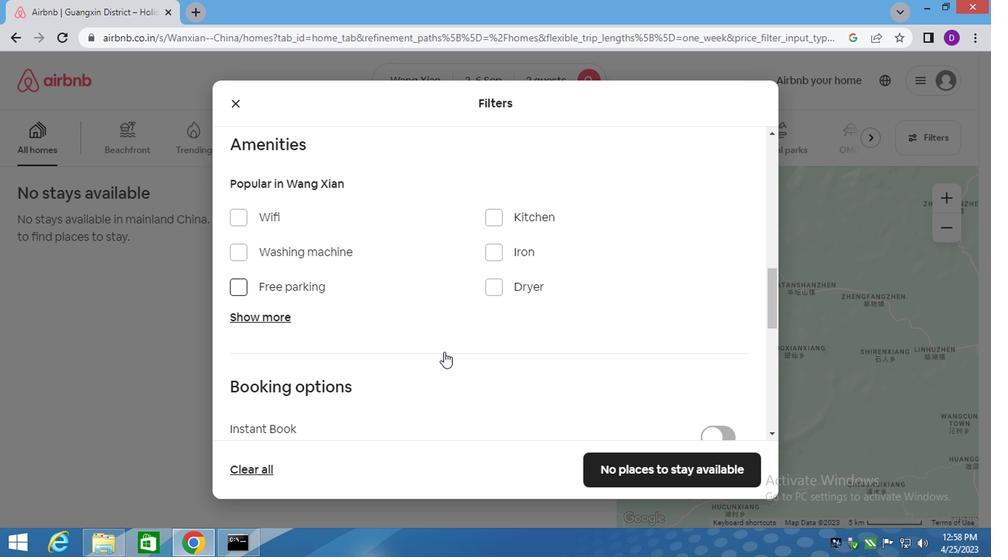 
Action: Mouse moved to (499, 348)
Screenshot: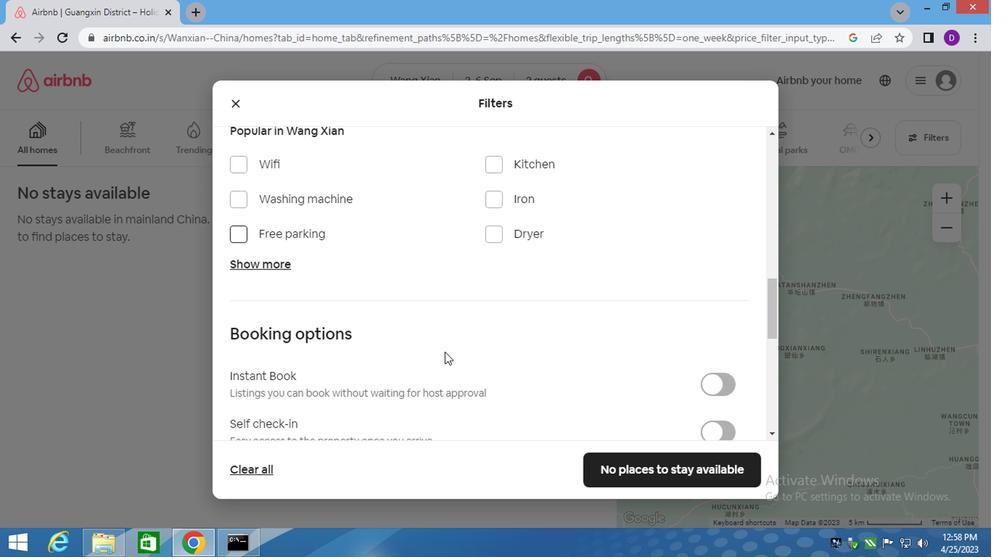 
Action: Mouse scrolled (489, 349) with delta (0, -1)
Screenshot: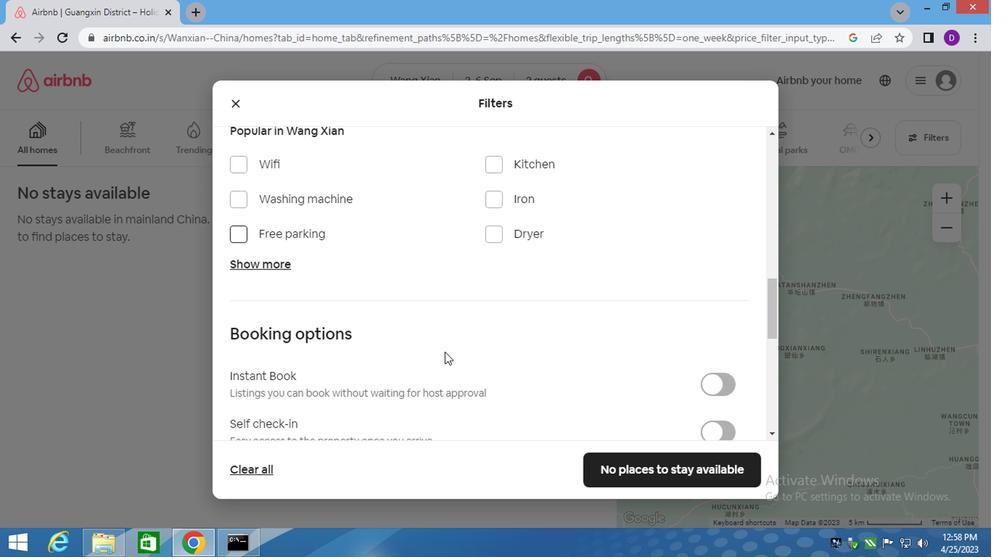 
Action: Mouse moved to (714, 290)
Screenshot: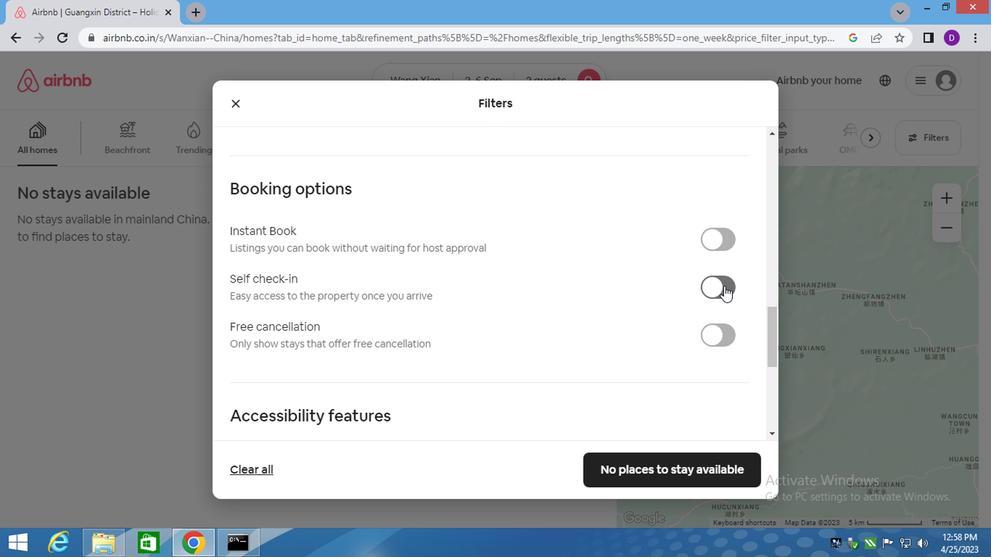 
Action: Mouse pressed left at (714, 290)
Screenshot: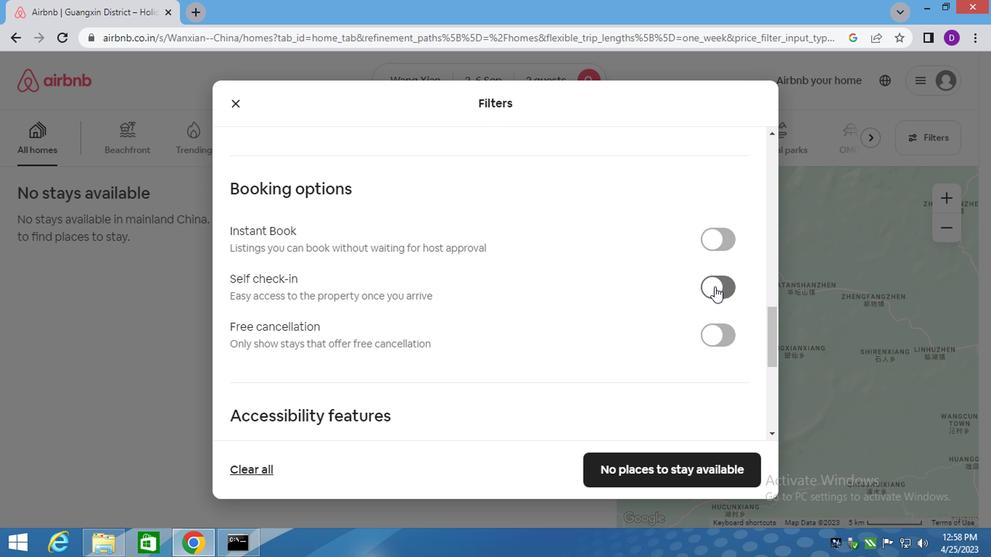 
Action: Mouse moved to (453, 332)
Screenshot: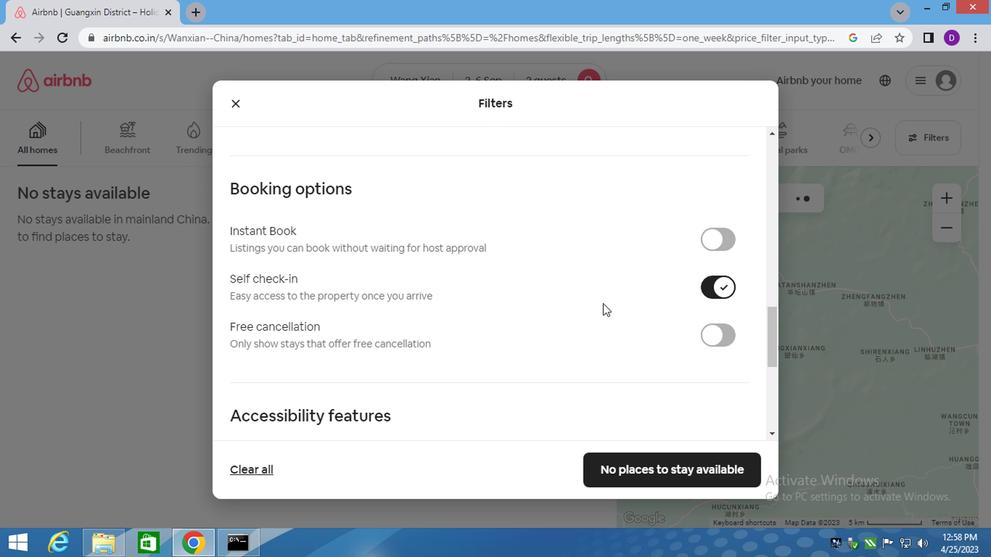 
Action: Mouse scrolled (453, 331) with delta (0, -1)
Screenshot: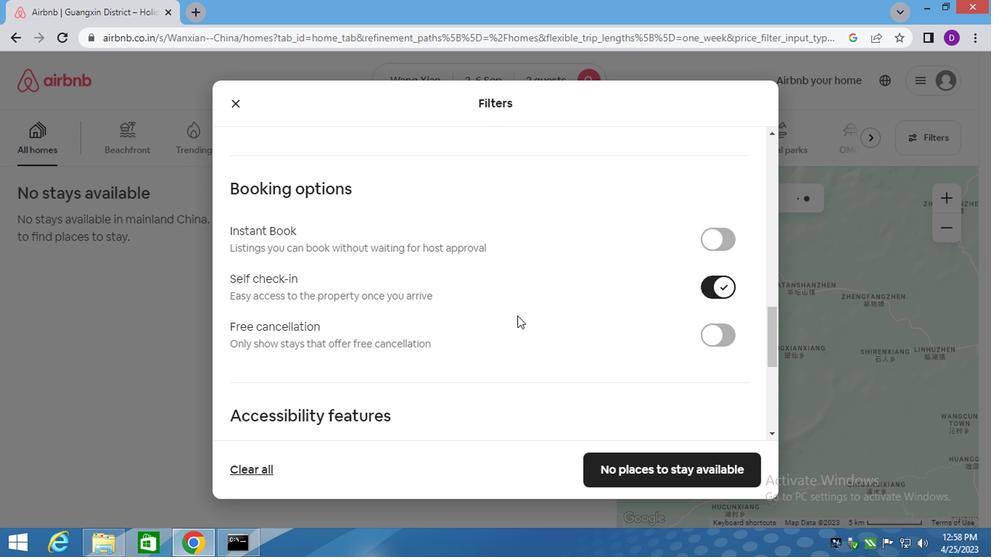 
Action: Mouse moved to (439, 338)
Screenshot: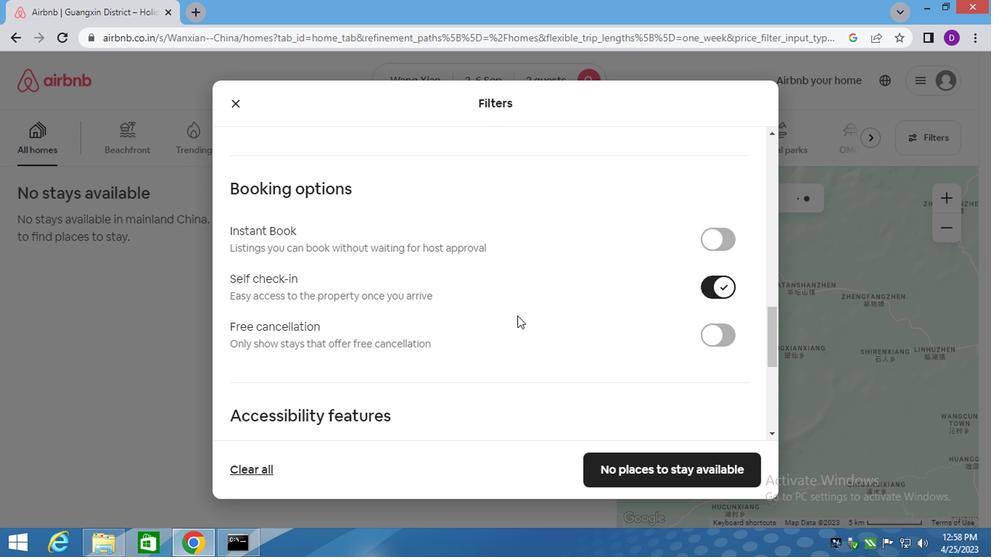 
Action: Mouse scrolled (445, 335) with delta (0, -1)
Screenshot: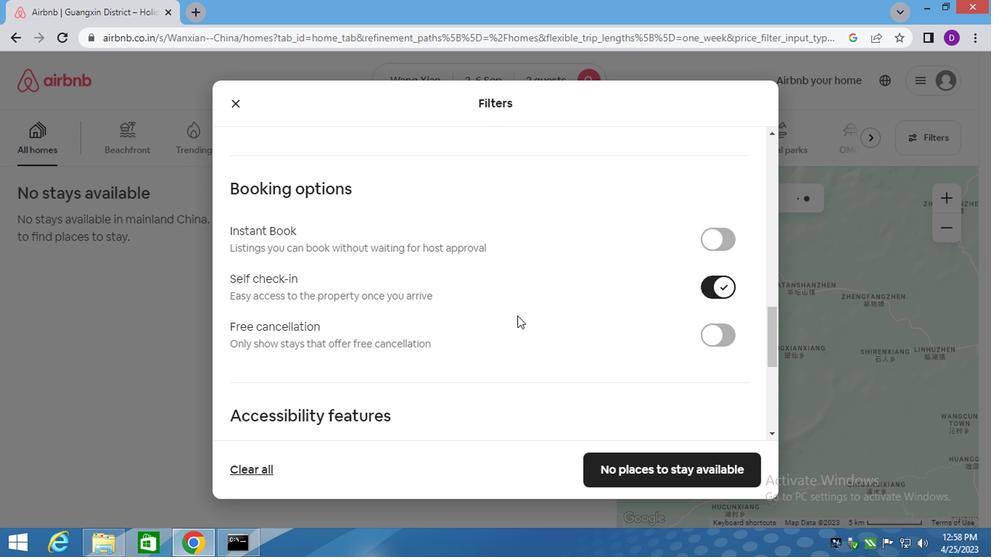 
Action: Mouse moved to (433, 340)
Screenshot: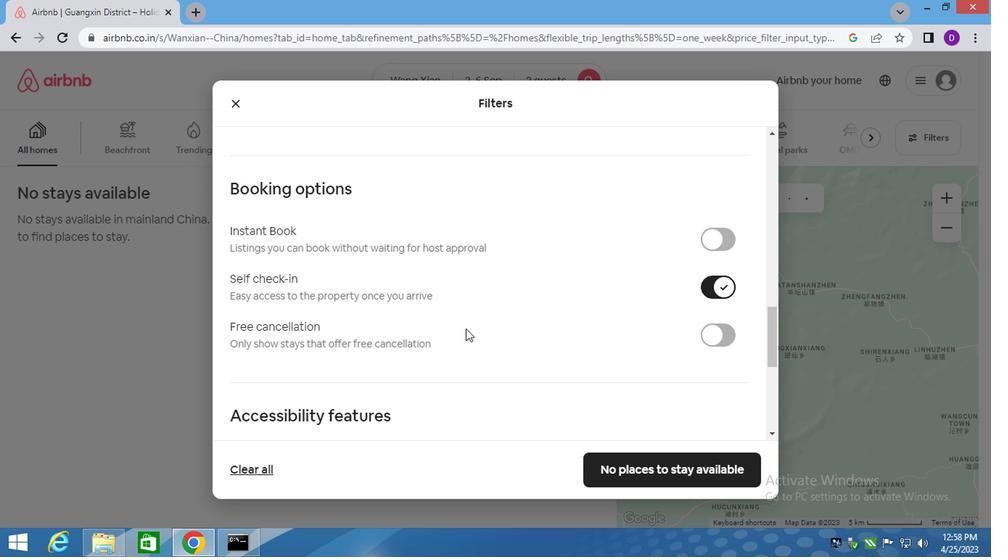 
Action: Mouse scrolled (434, 339) with delta (0, 0)
Screenshot: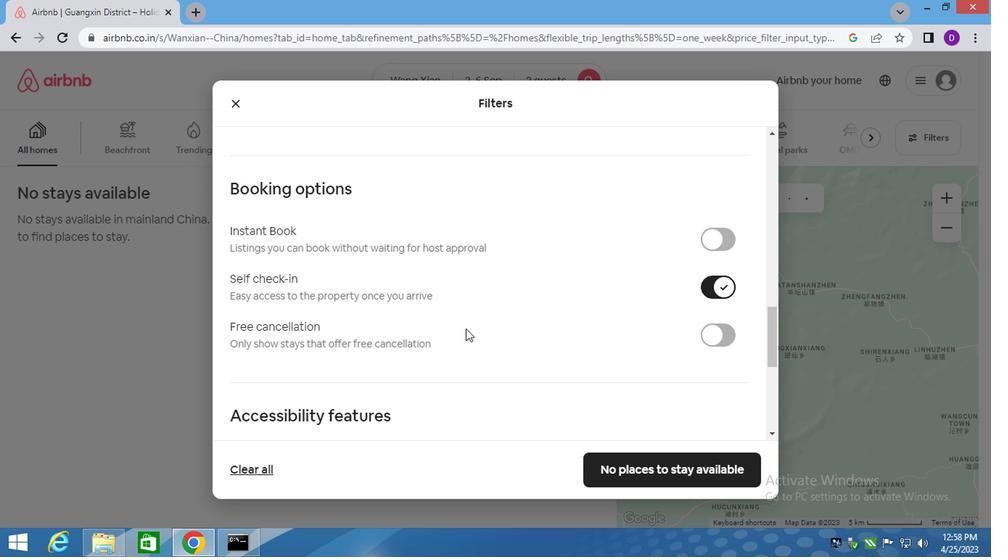 
Action: Mouse scrolled (433, 339) with delta (0, 0)
Screenshot: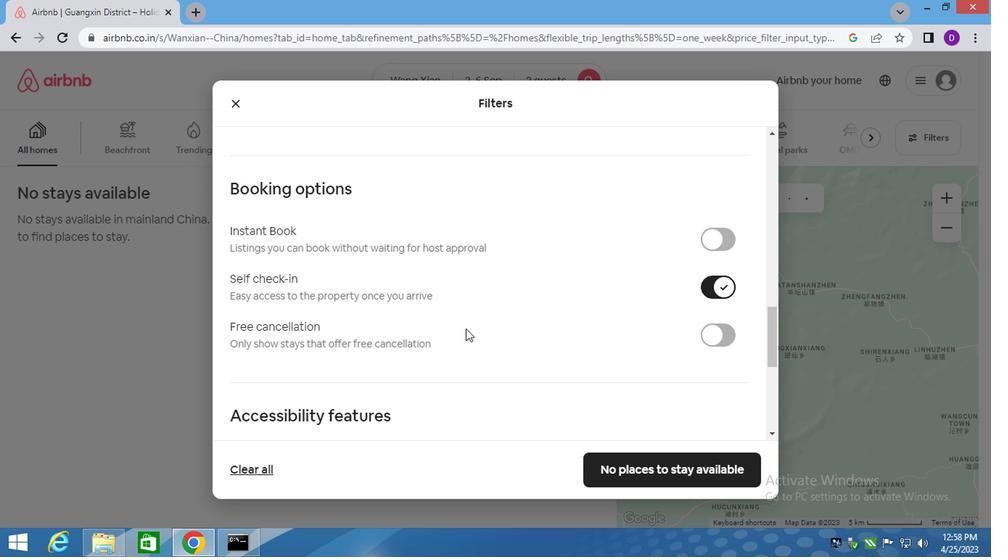 
Action: Mouse moved to (430, 341)
Screenshot: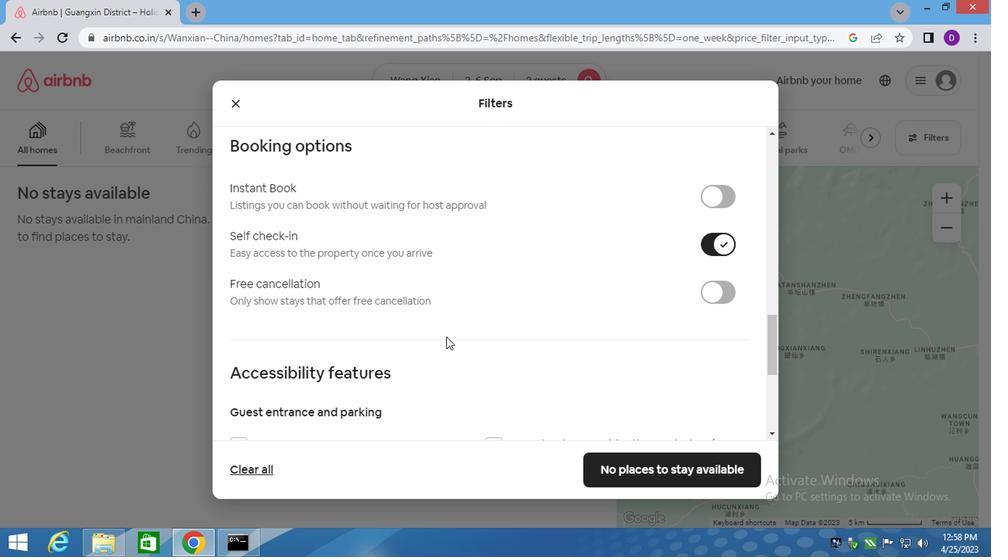 
Action: Mouse scrolled (430, 340) with delta (0, -1)
Screenshot: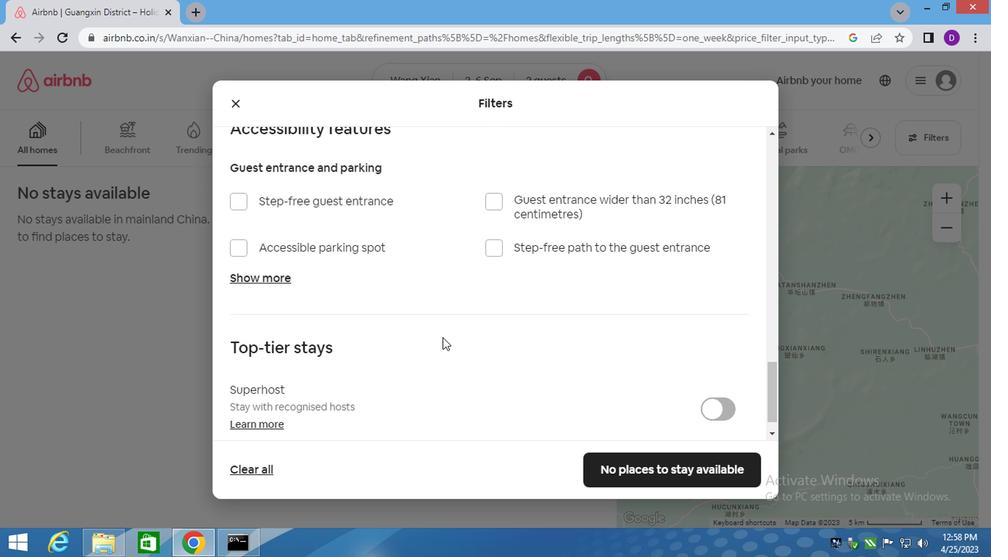 
Action: Mouse scrolled (430, 340) with delta (0, -1)
Screenshot: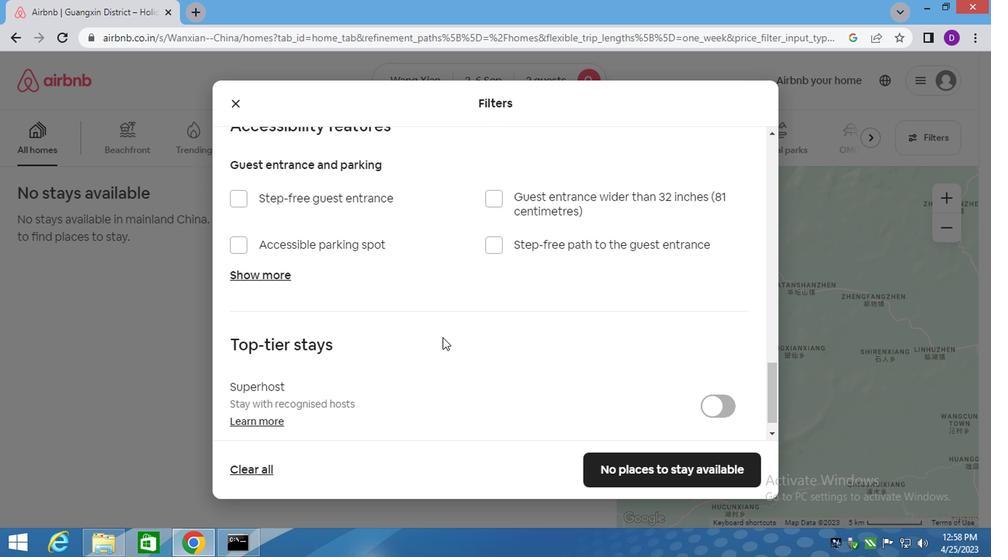 
Action: Mouse scrolled (430, 340) with delta (0, -1)
Screenshot: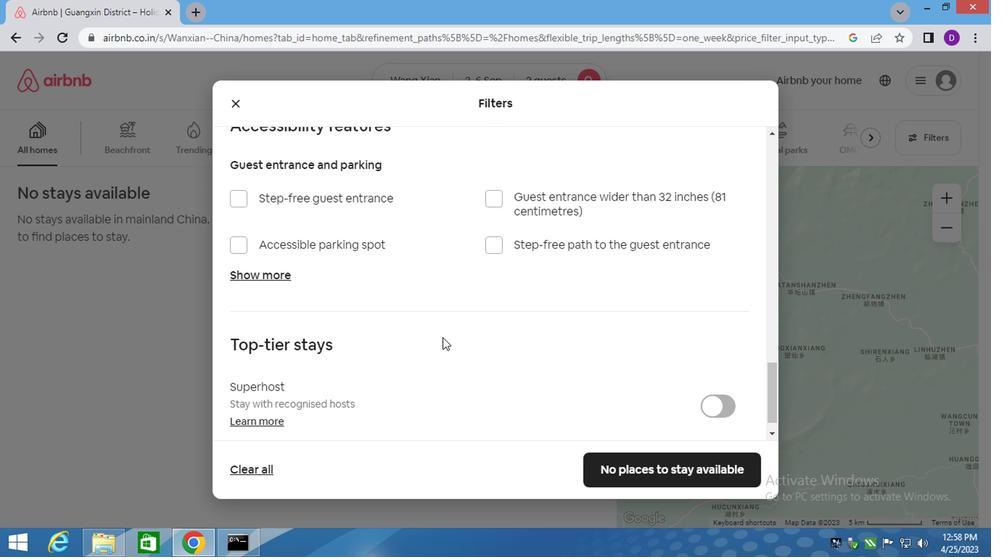 
Action: Mouse scrolled (430, 340) with delta (0, -1)
Screenshot: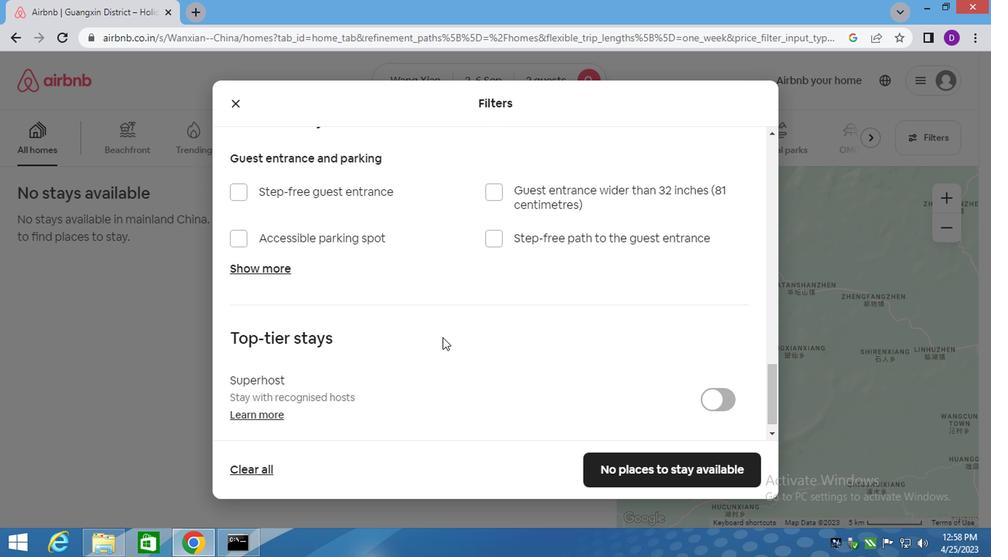 
Action: Mouse scrolled (430, 340) with delta (0, -1)
Screenshot: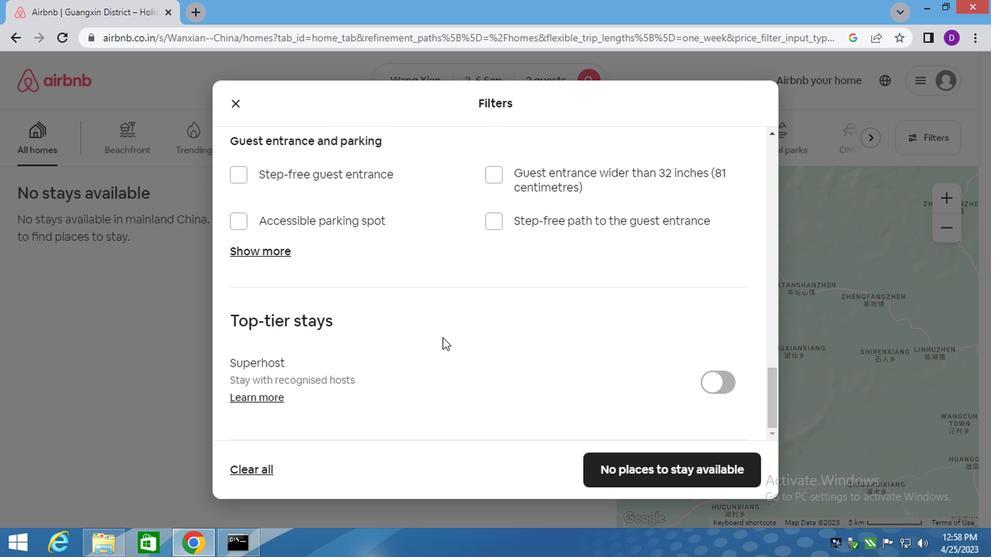 
Action: Mouse moved to (429, 341)
Screenshot: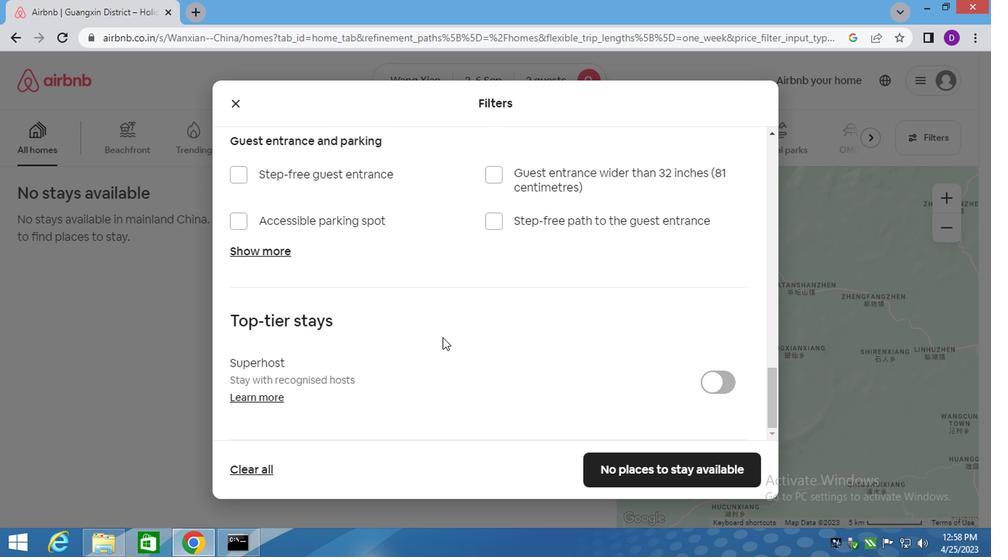 
Action: Mouse scrolled (429, 341) with delta (0, 0)
Screenshot: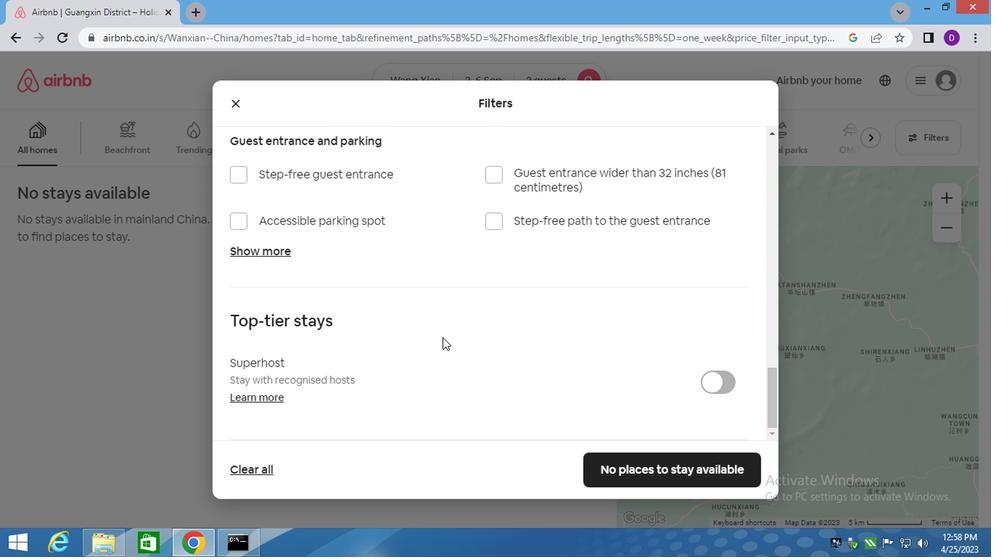 
Action: Mouse moved to (429, 341)
Screenshot: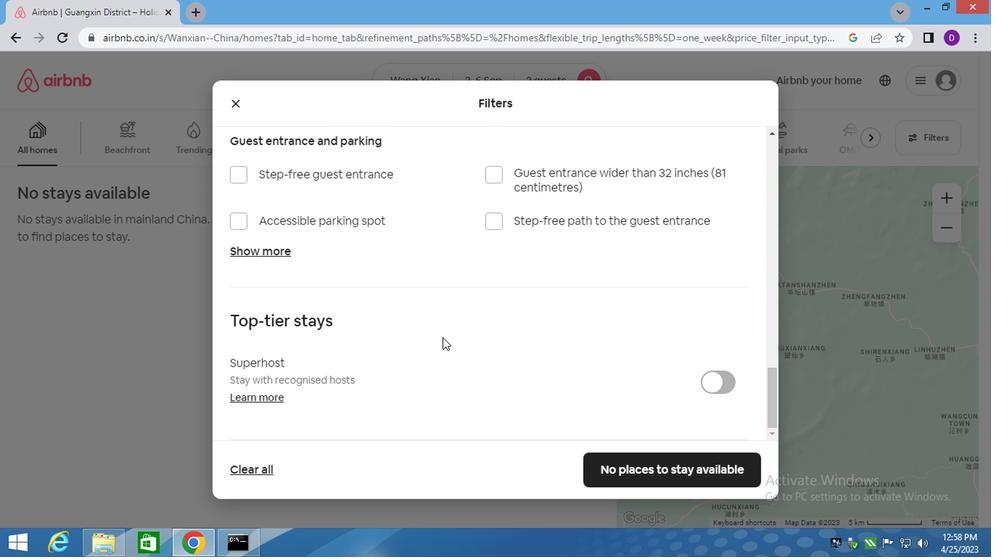 
Action: Mouse scrolled (429, 341) with delta (0, 0)
Screenshot: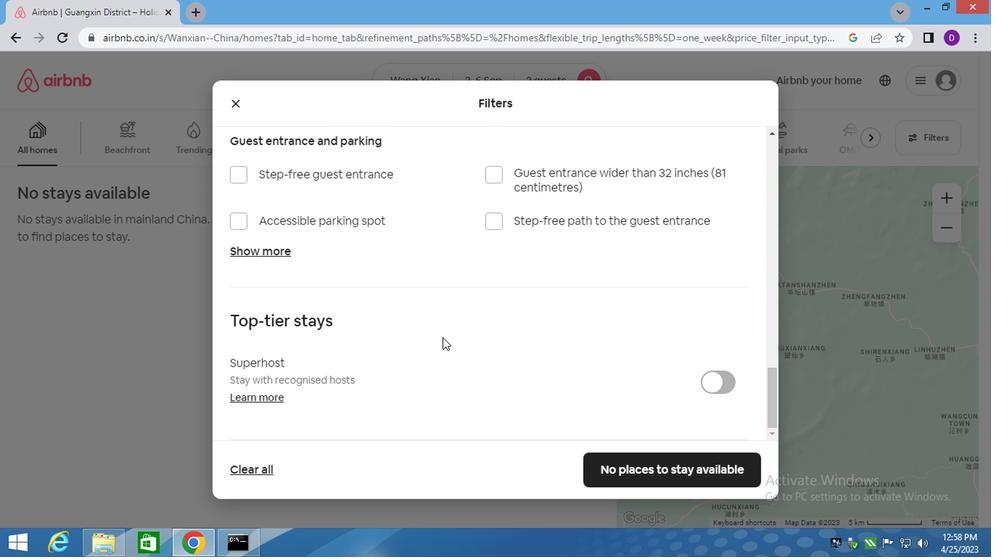 
Action: Mouse moved to (628, 470)
Screenshot: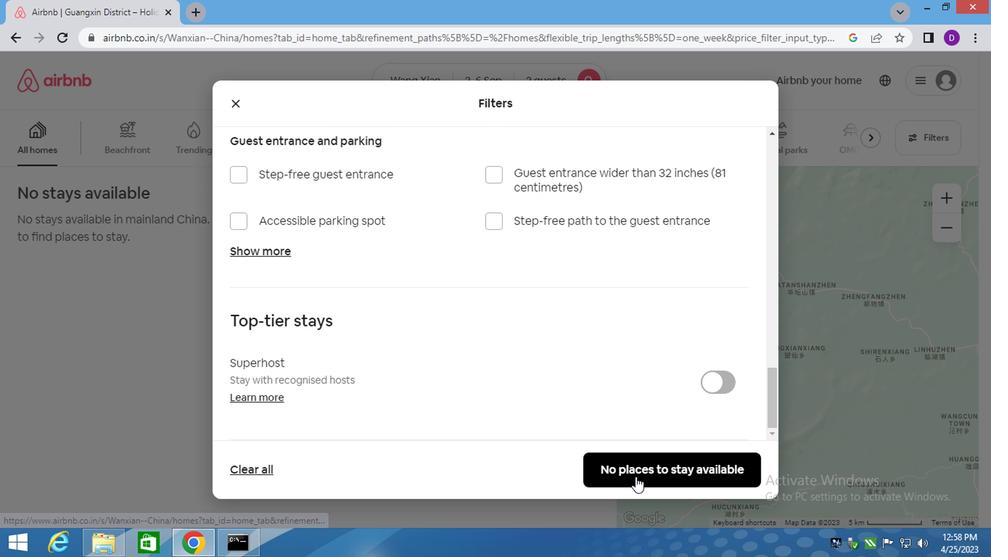 
Action: Mouse pressed left at (628, 470)
Screenshot: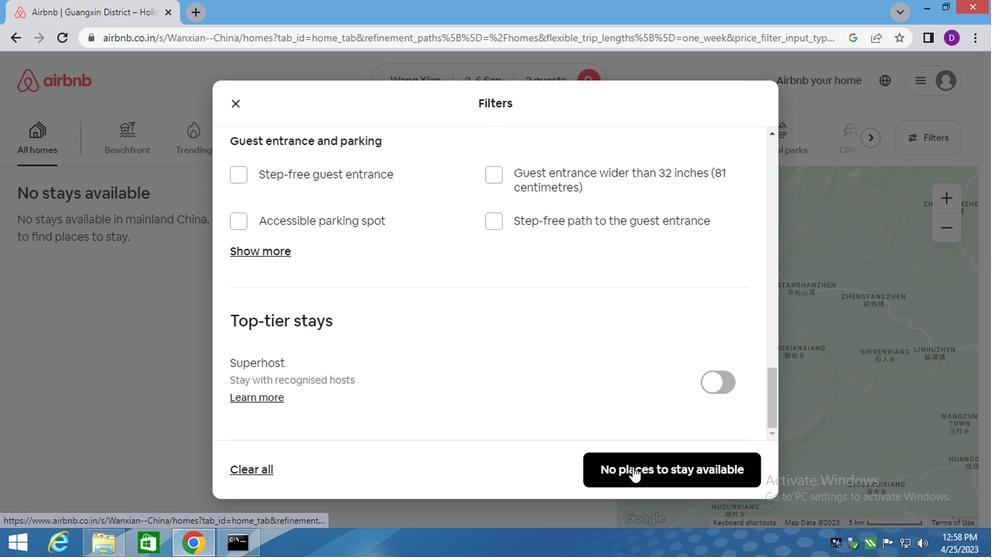 
Action: Mouse moved to (478, 285)
Screenshot: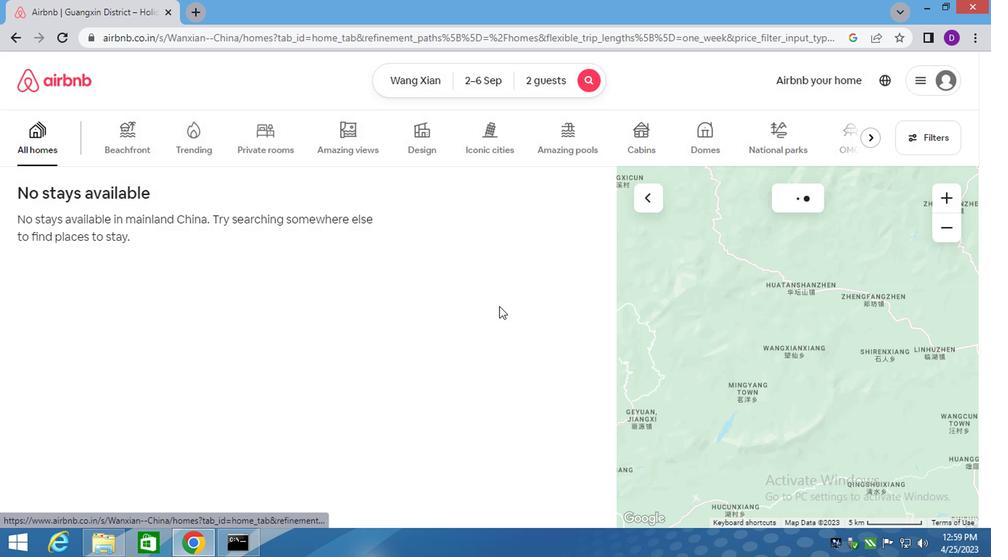 
